 Task: Check the percentage active listings of granite counters in the last 5 years.
Action: Mouse moved to (1108, 245)
Screenshot: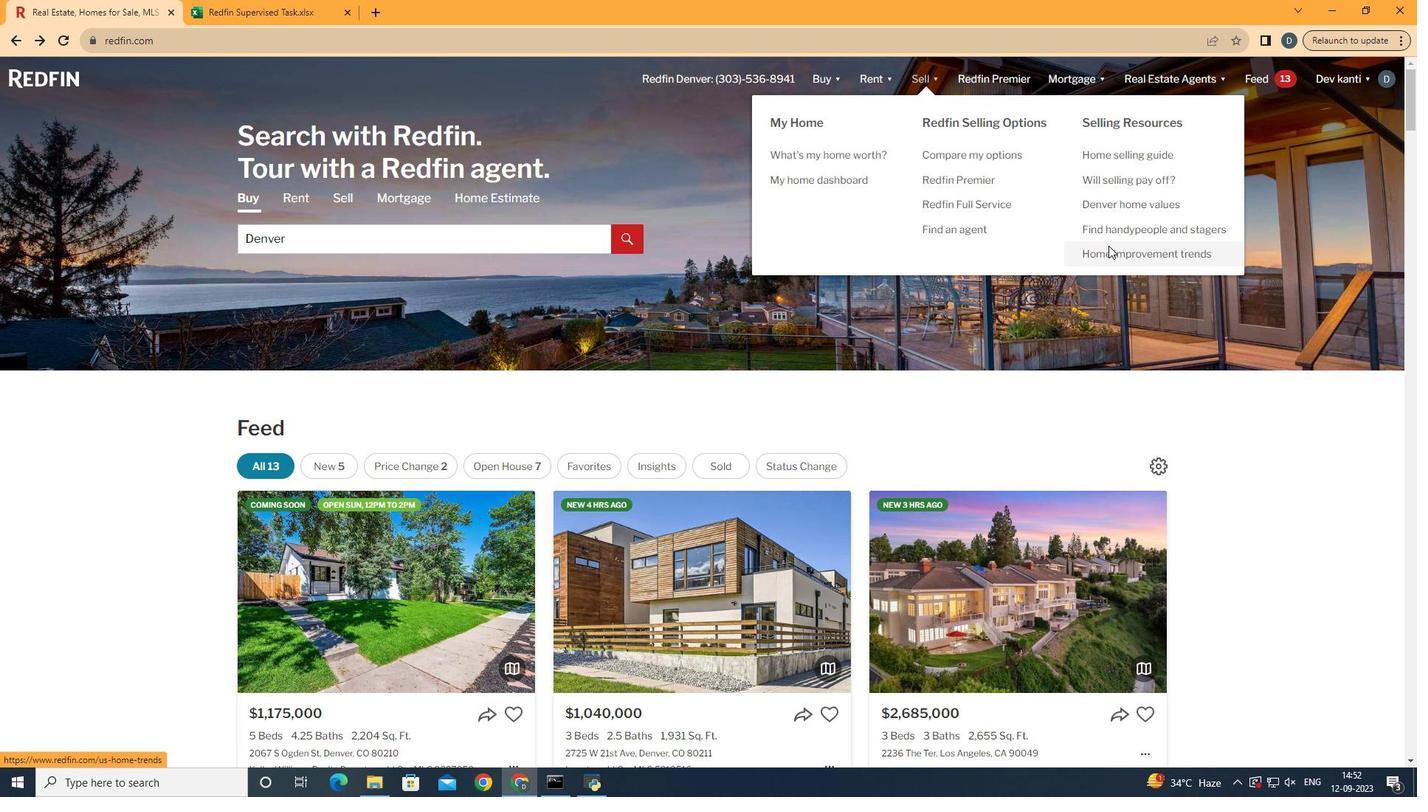 
Action: Mouse pressed left at (1108, 245)
Screenshot: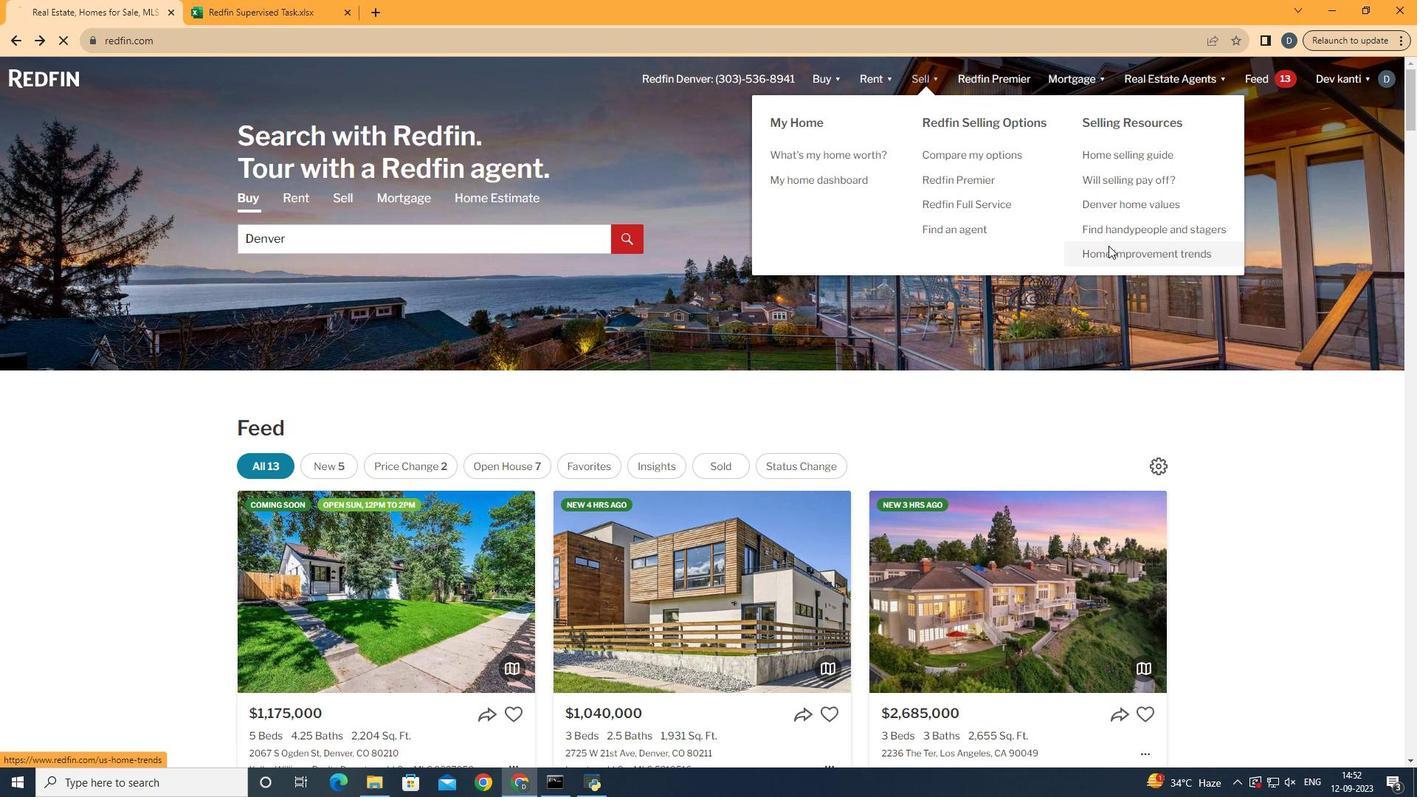 
Action: Mouse moved to (377, 285)
Screenshot: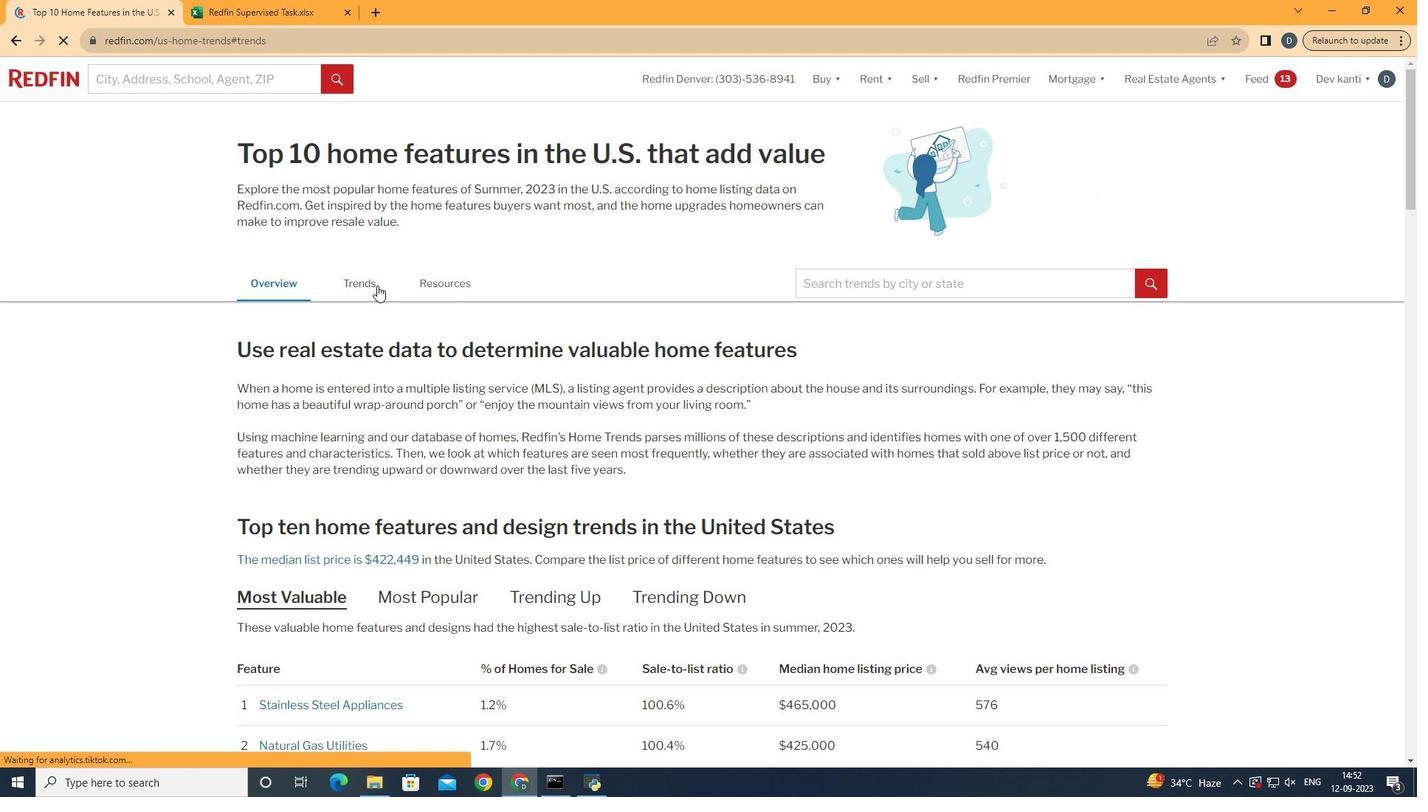 
Action: Mouse pressed left at (377, 285)
Screenshot: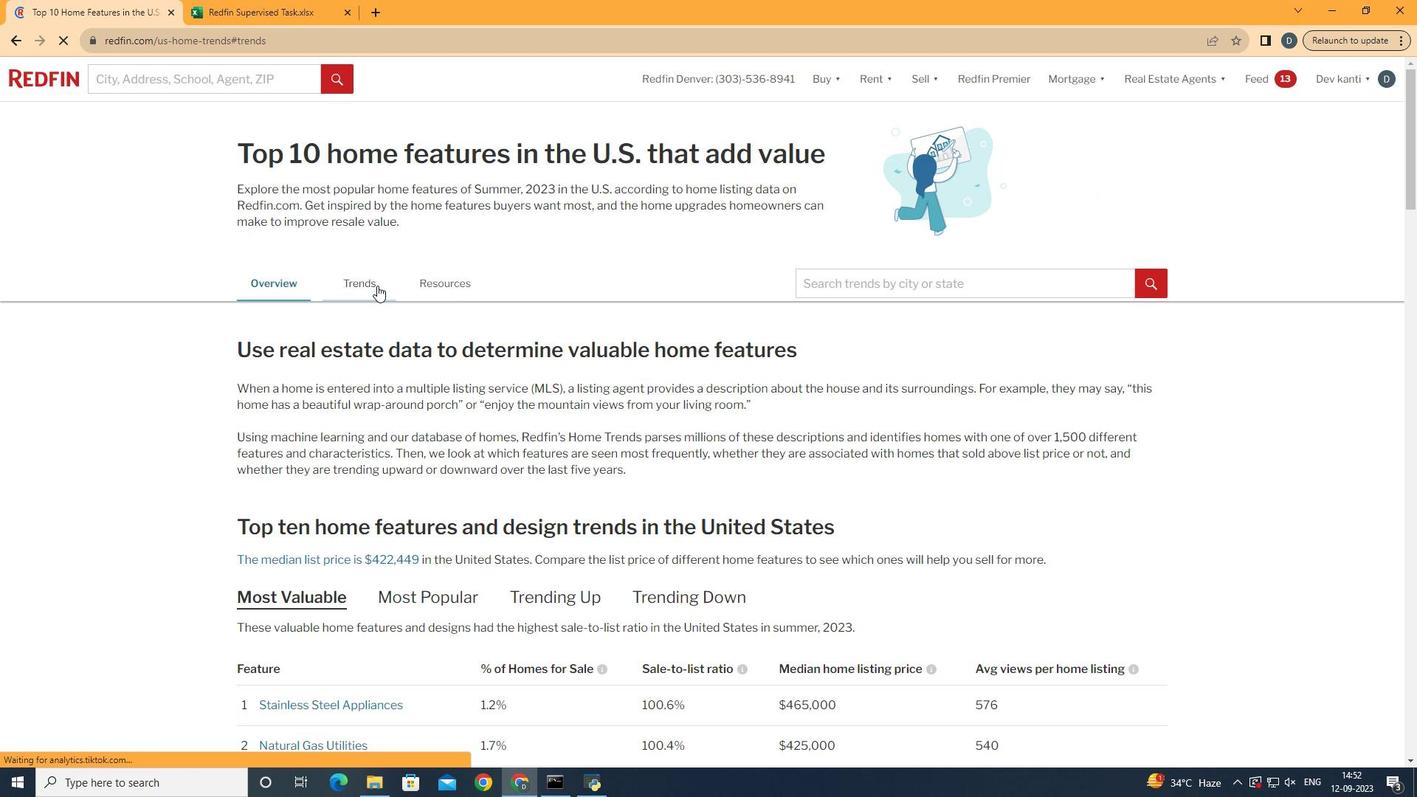 
Action: Mouse moved to (549, 528)
Screenshot: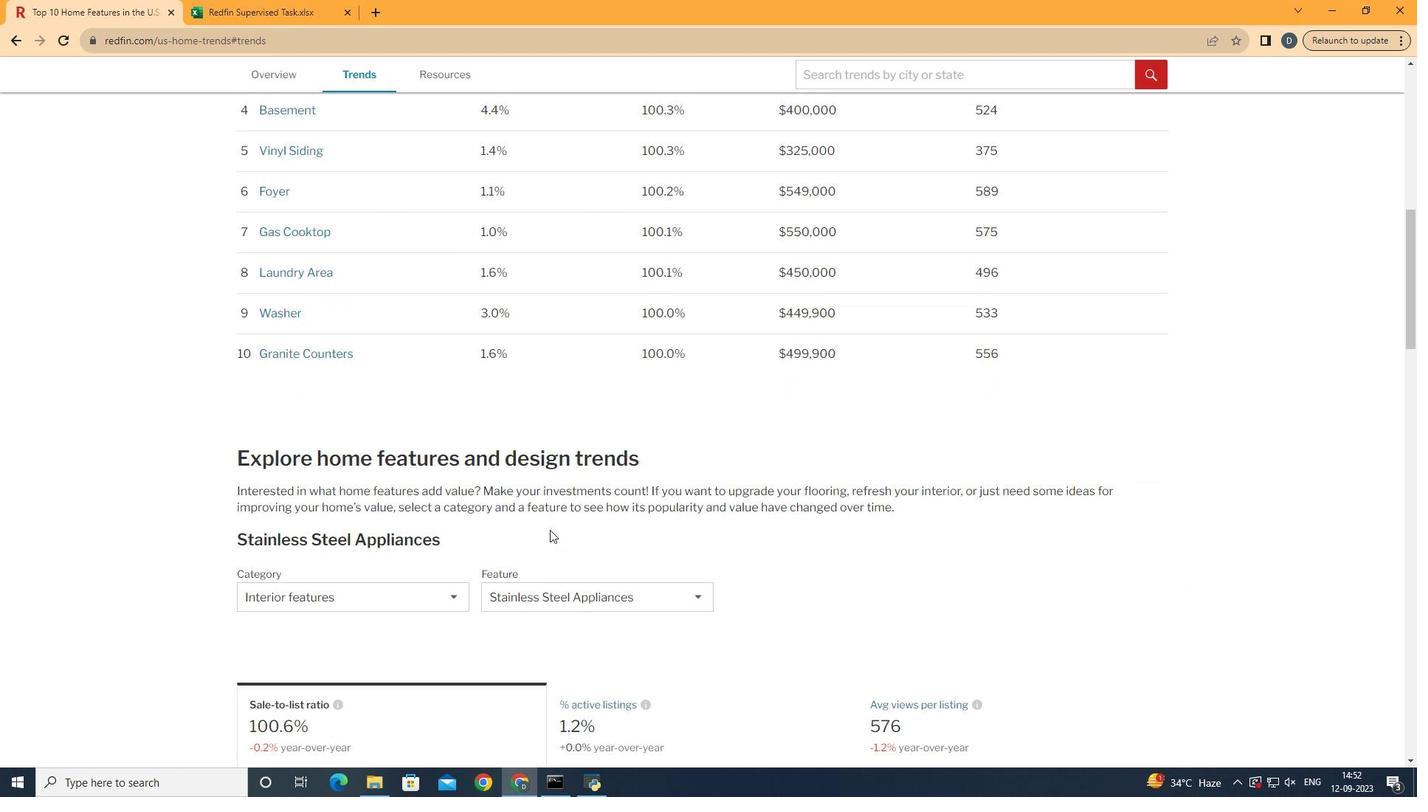 
Action: Mouse scrolled (549, 527) with delta (0, 0)
Screenshot: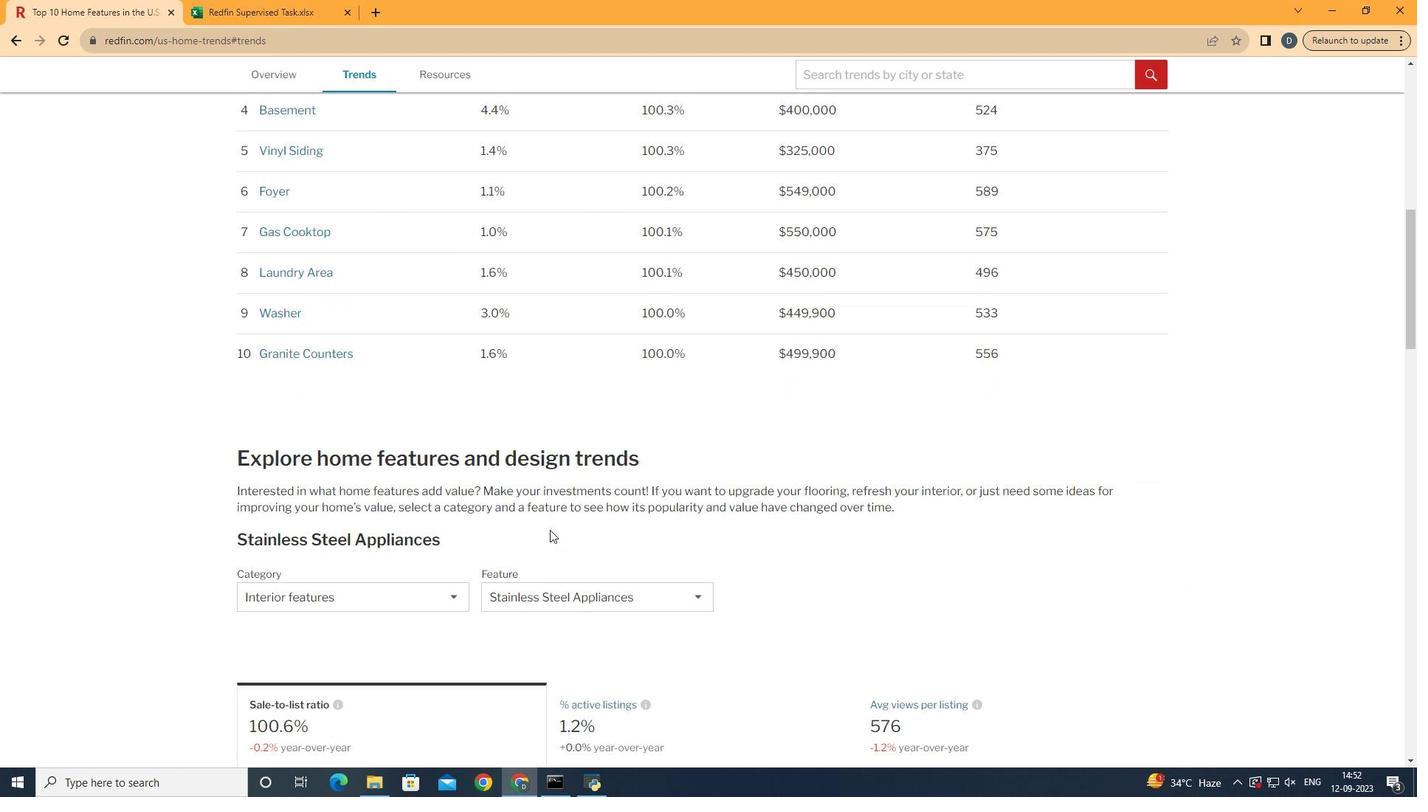 
Action: Mouse scrolled (549, 527) with delta (0, 0)
Screenshot: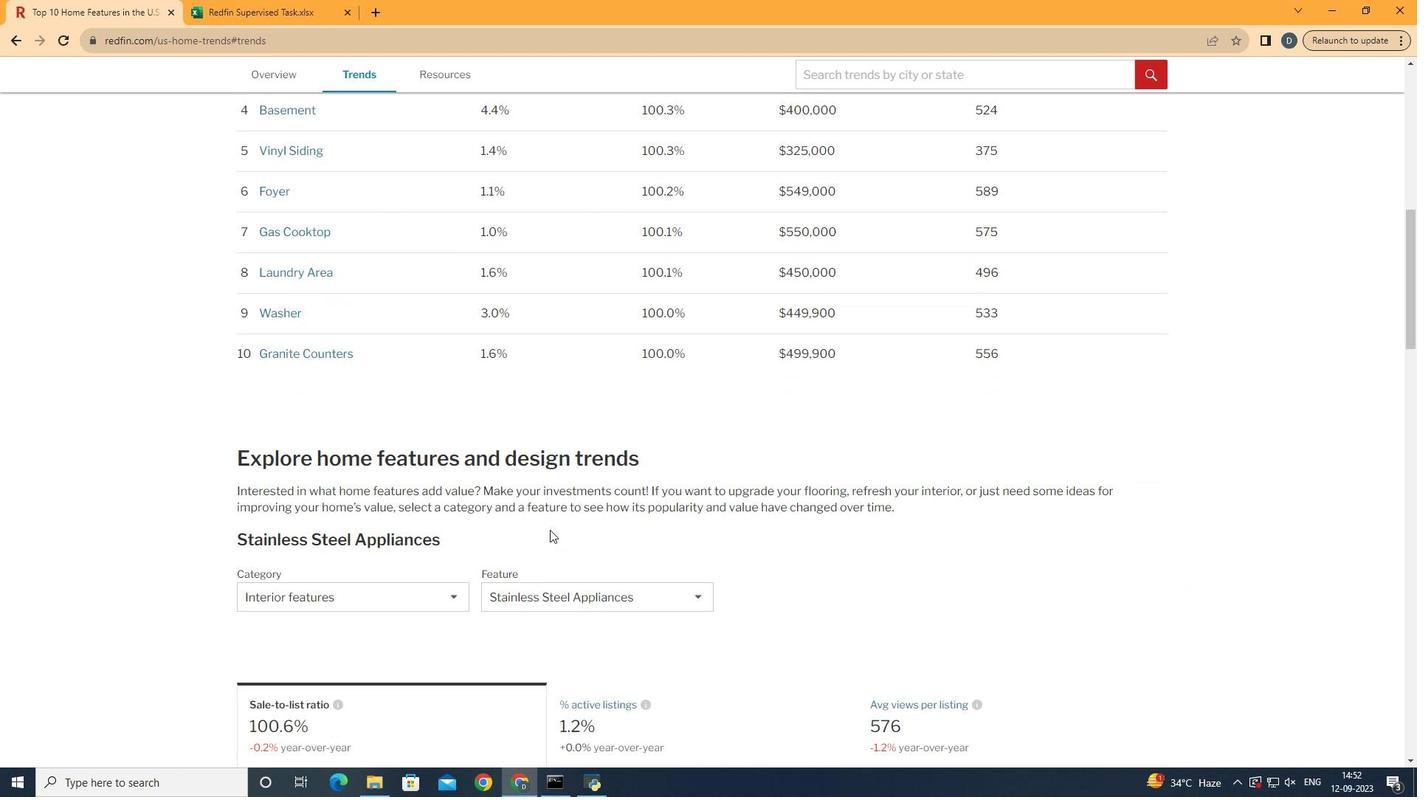 
Action: Mouse moved to (549, 528)
Screenshot: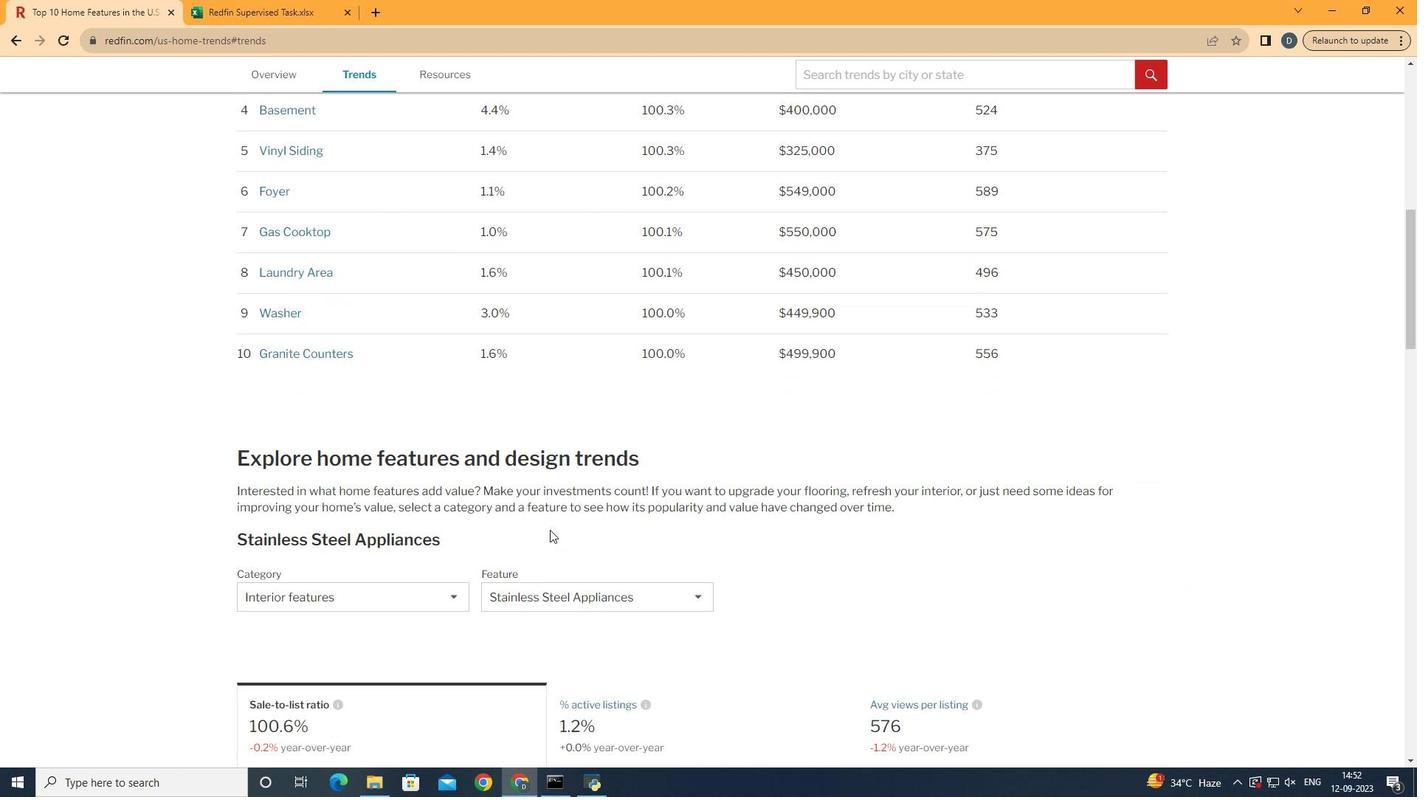 
Action: Mouse scrolled (549, 527) with delta (0, 0)
Screenshot: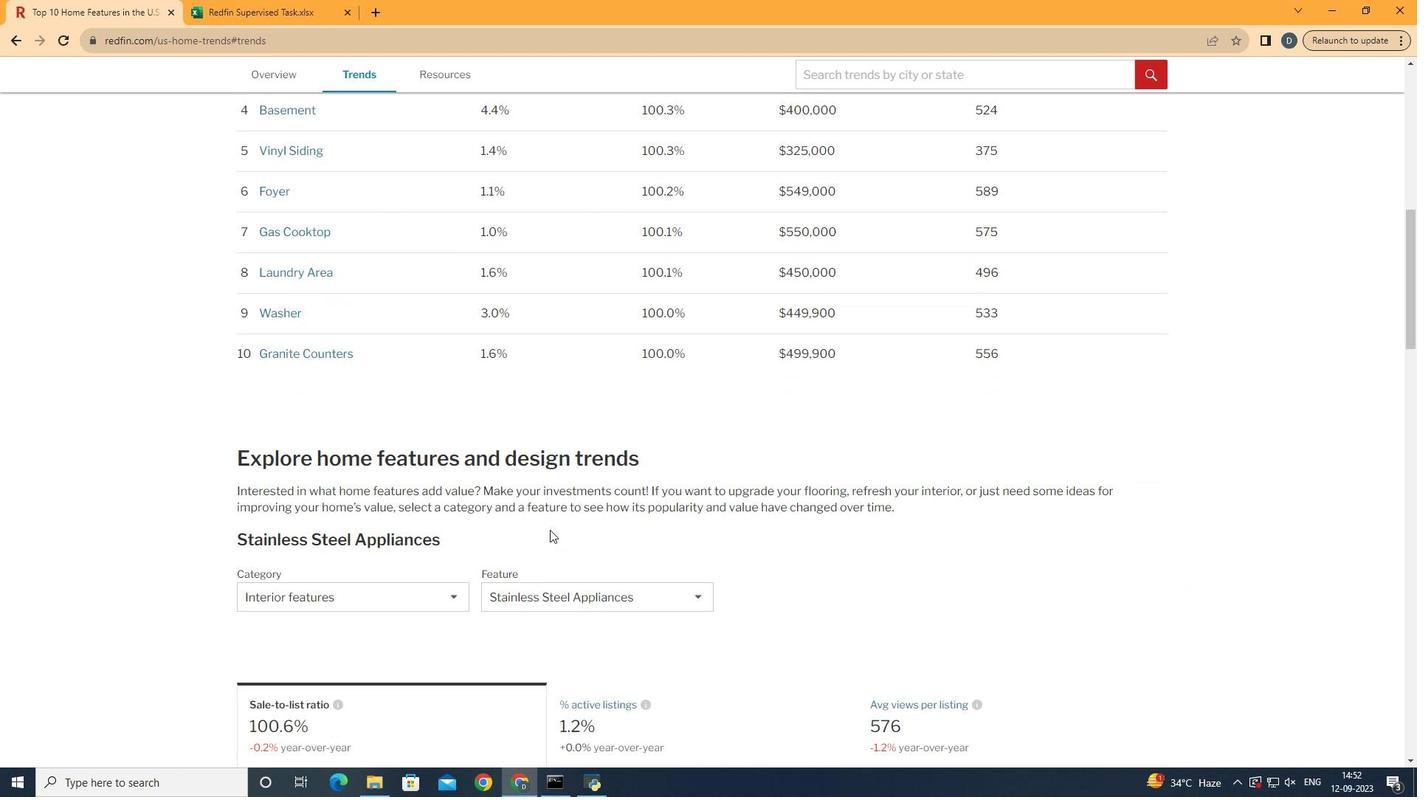 
Action: Mouse scrolled (549, 527) with delta (0, 0)
Screenshot: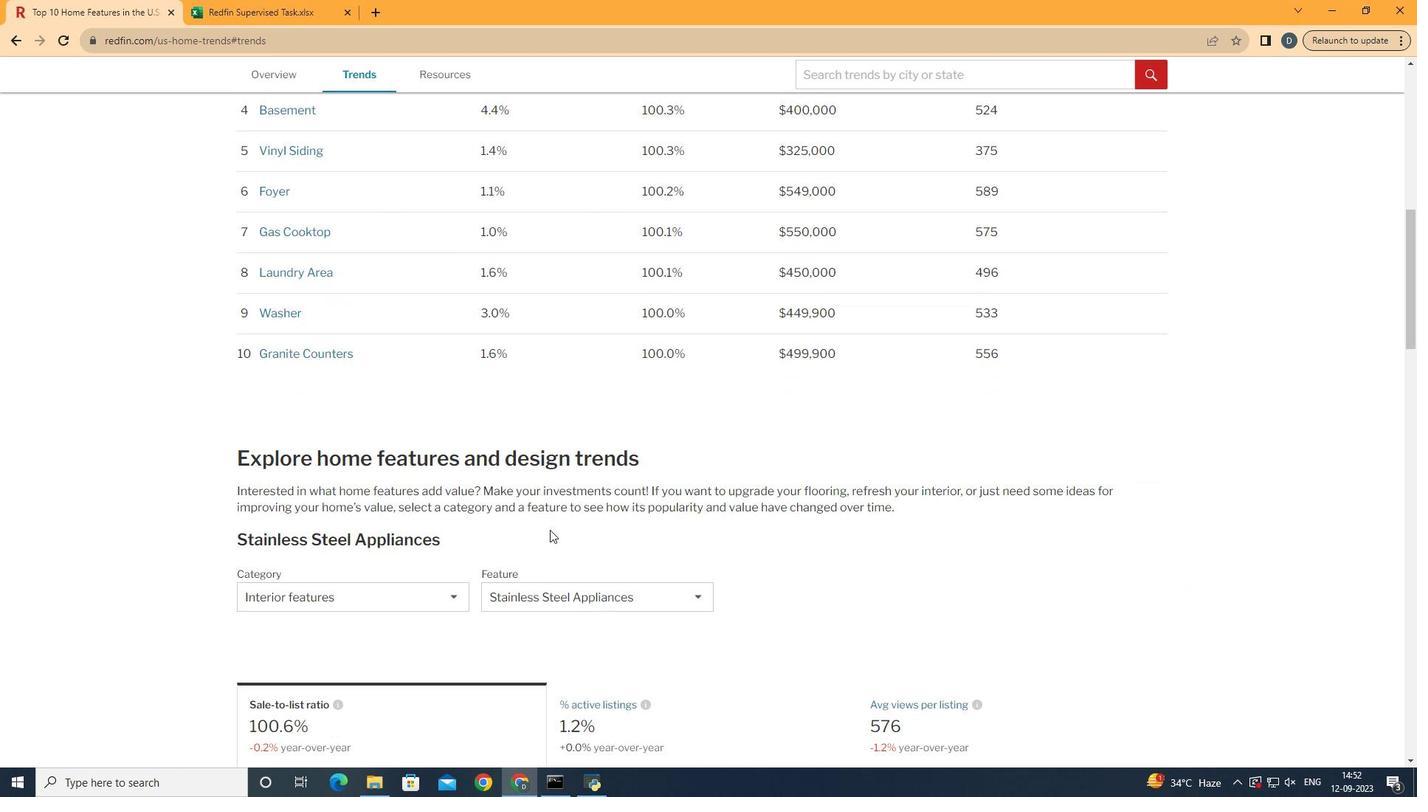
Action: Mouse moved to (550, 530)
Screenshot: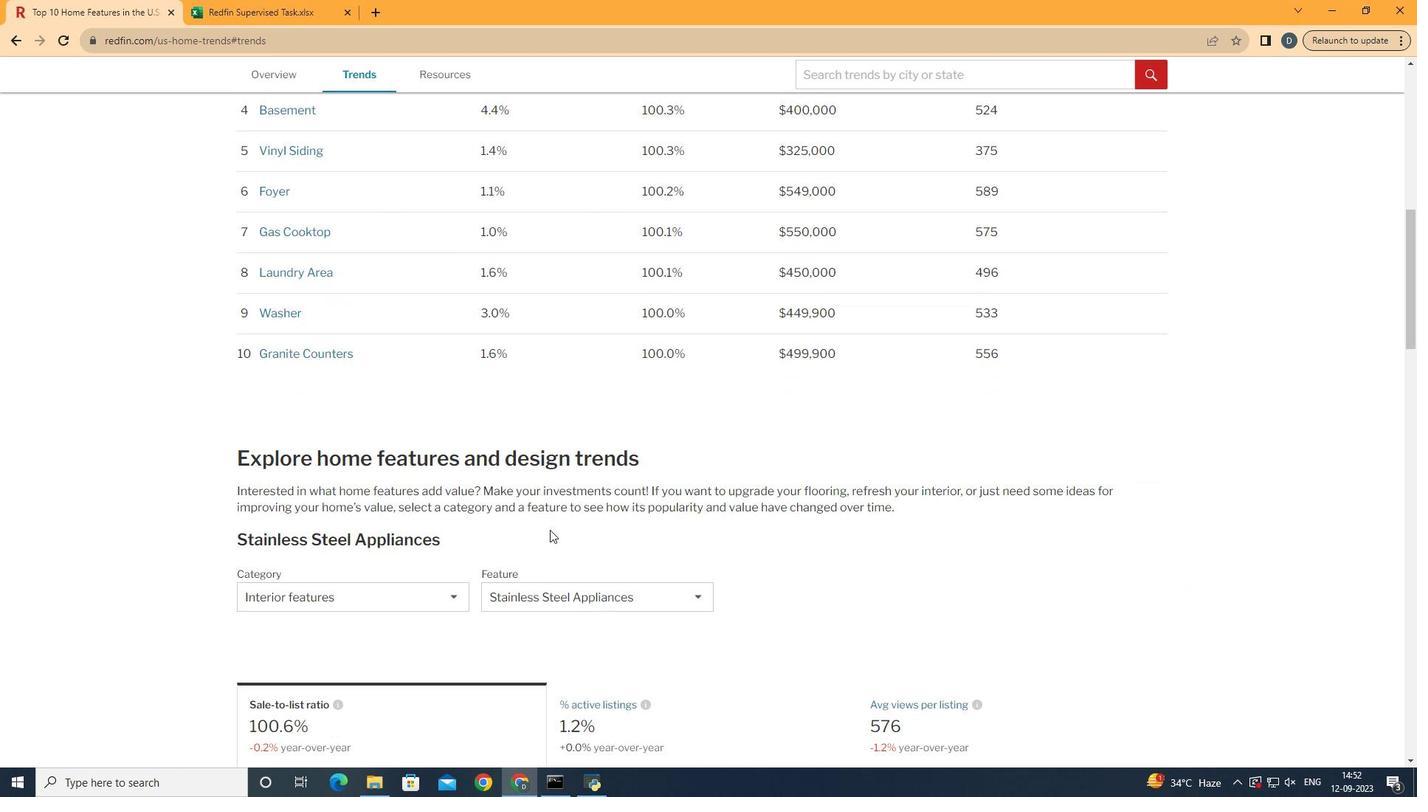
Action: Mouse scrolled (550, 529) with delta (0, 0)
Screenshot: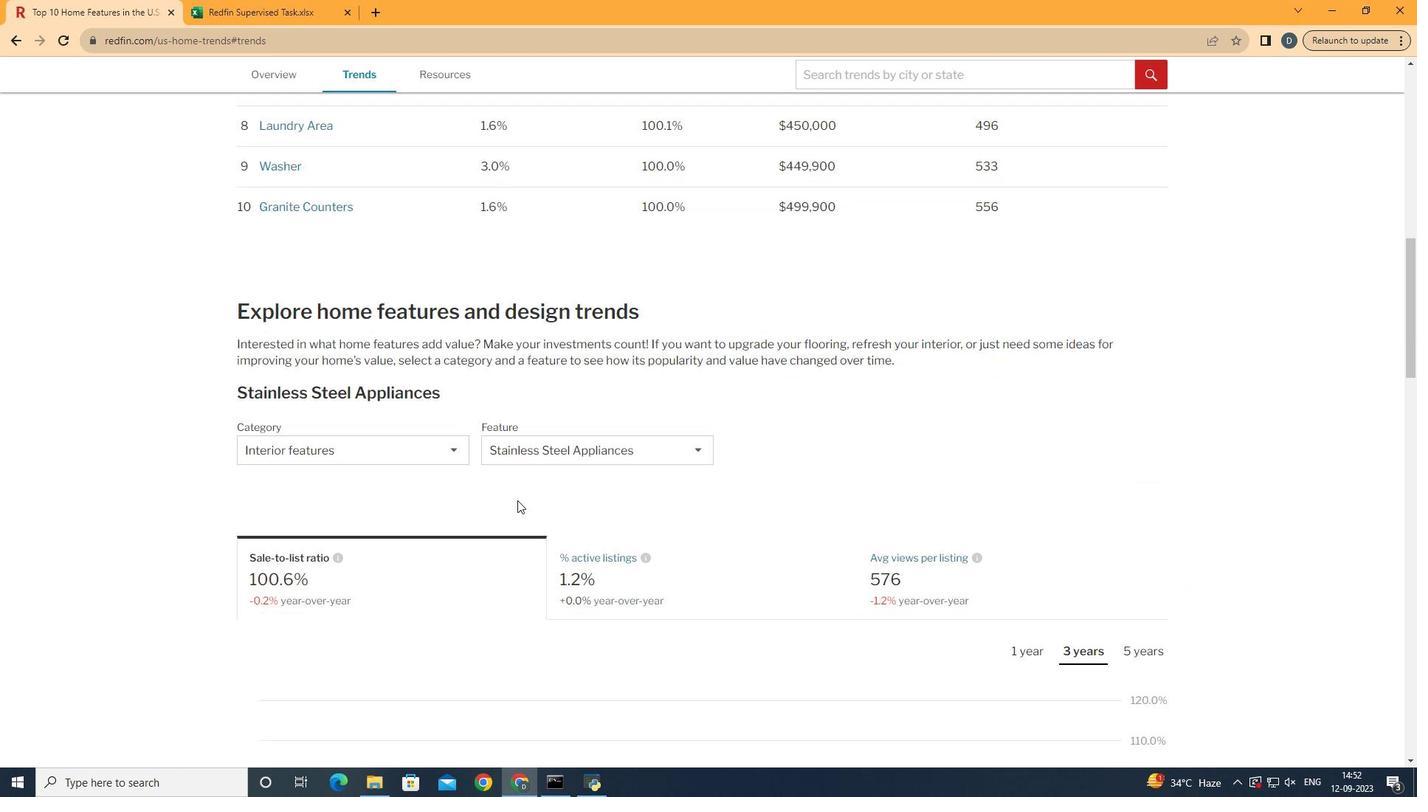 
Action: Mouse scrolled (550, 529) with delta (0, 0)
Screenshot: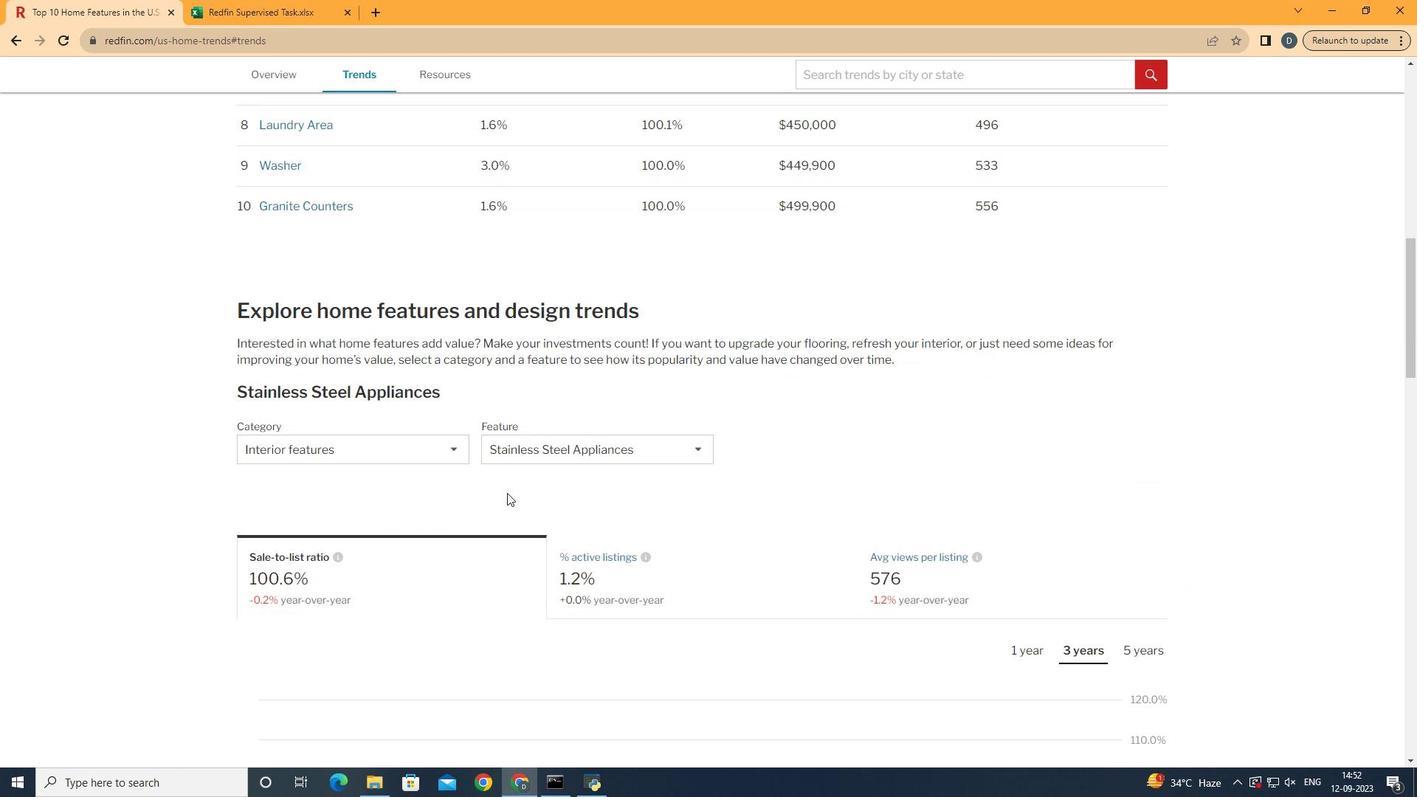 
Action: Mouse moved to (429, 450)
Screenshot: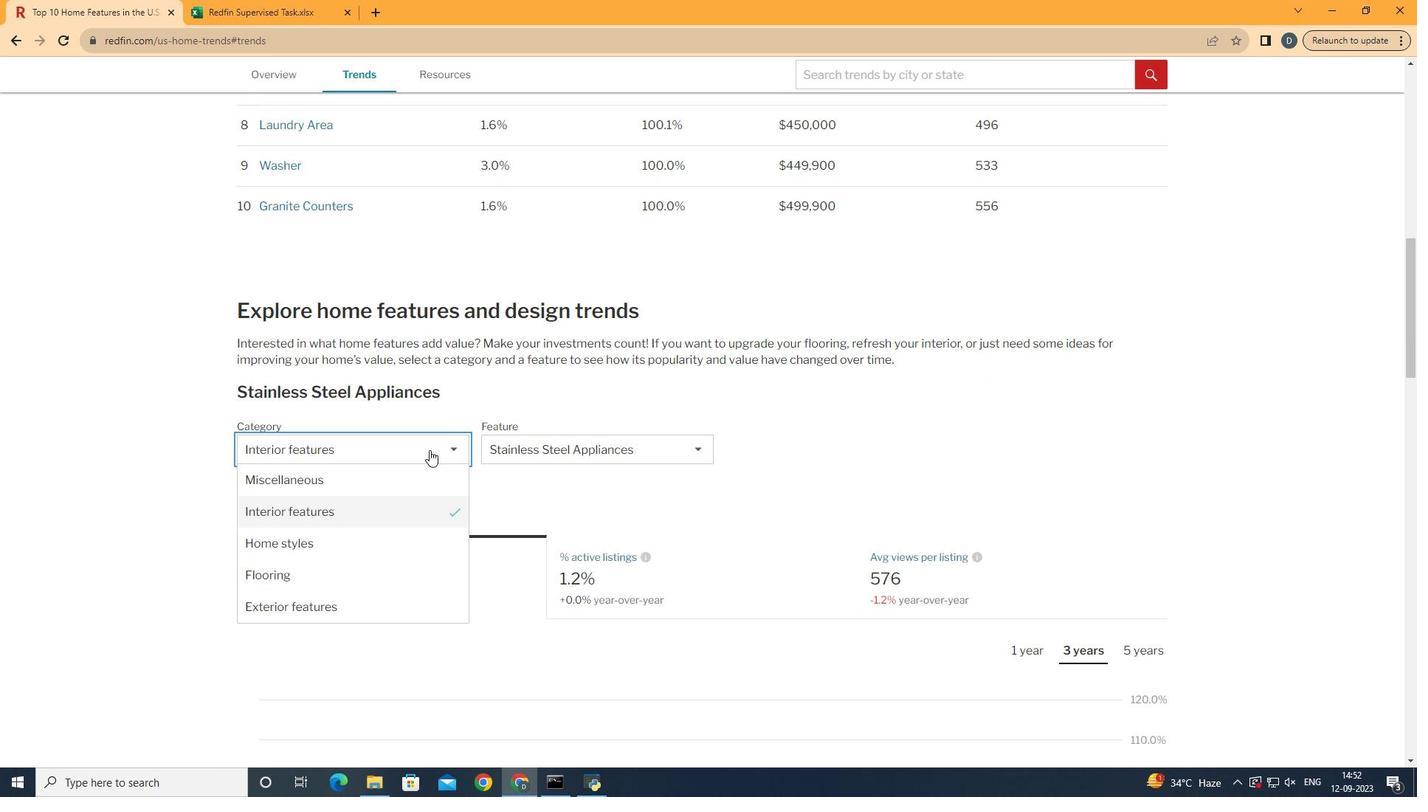 
Action: Mouse pressed left at (429, 450)
Screenshot: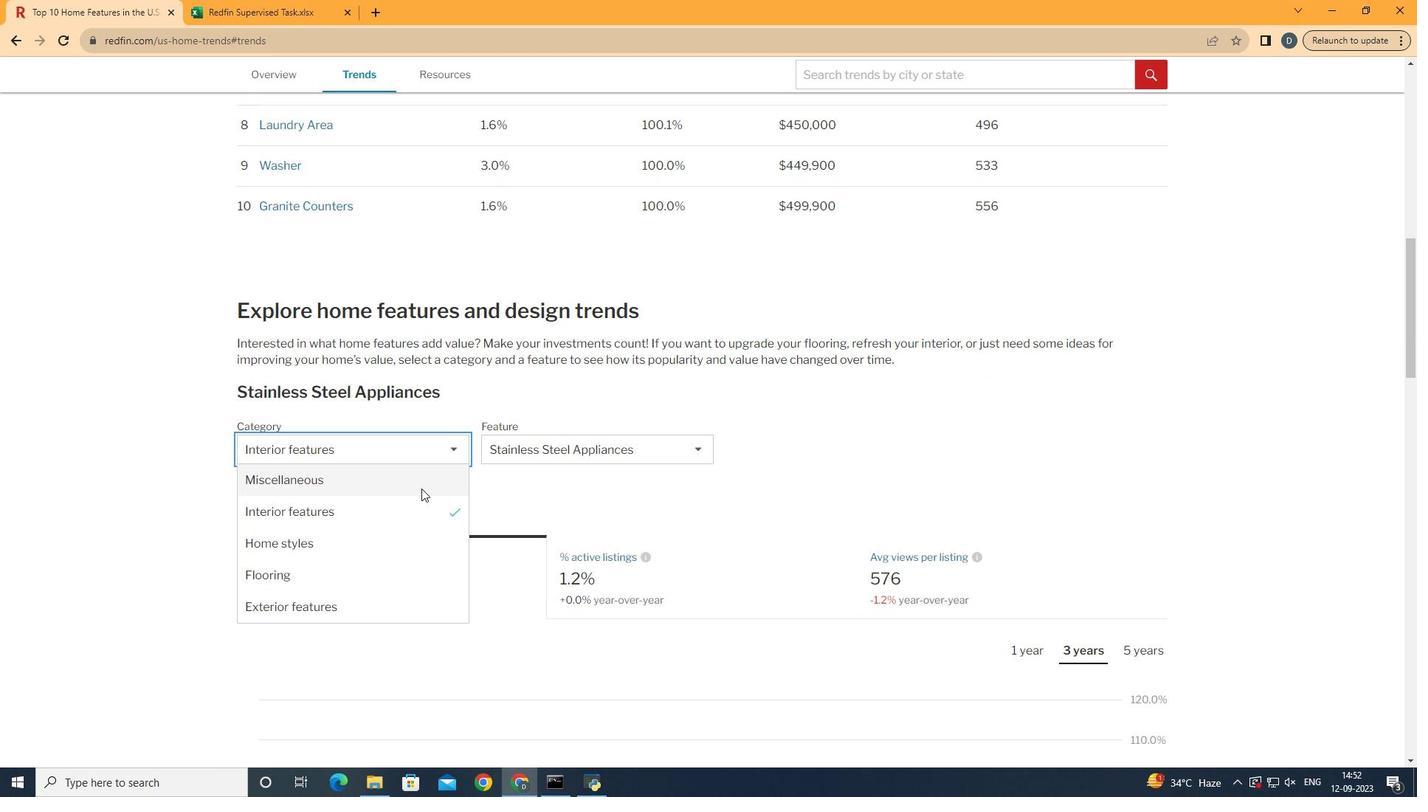 
Action: Mouse moved to (417, 508)
Screenshot: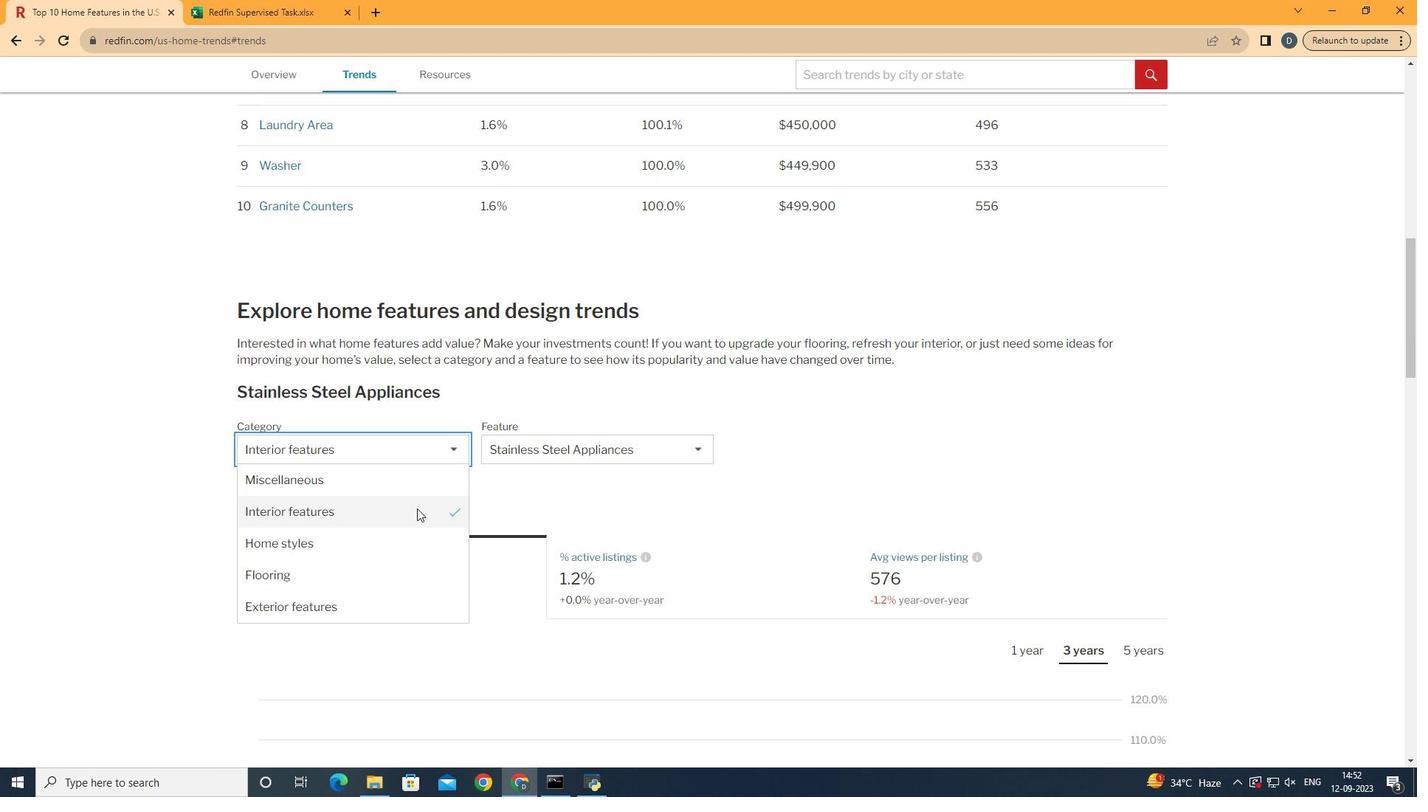 
Action: Mouse pressed left at (417, 508)
Screenshot: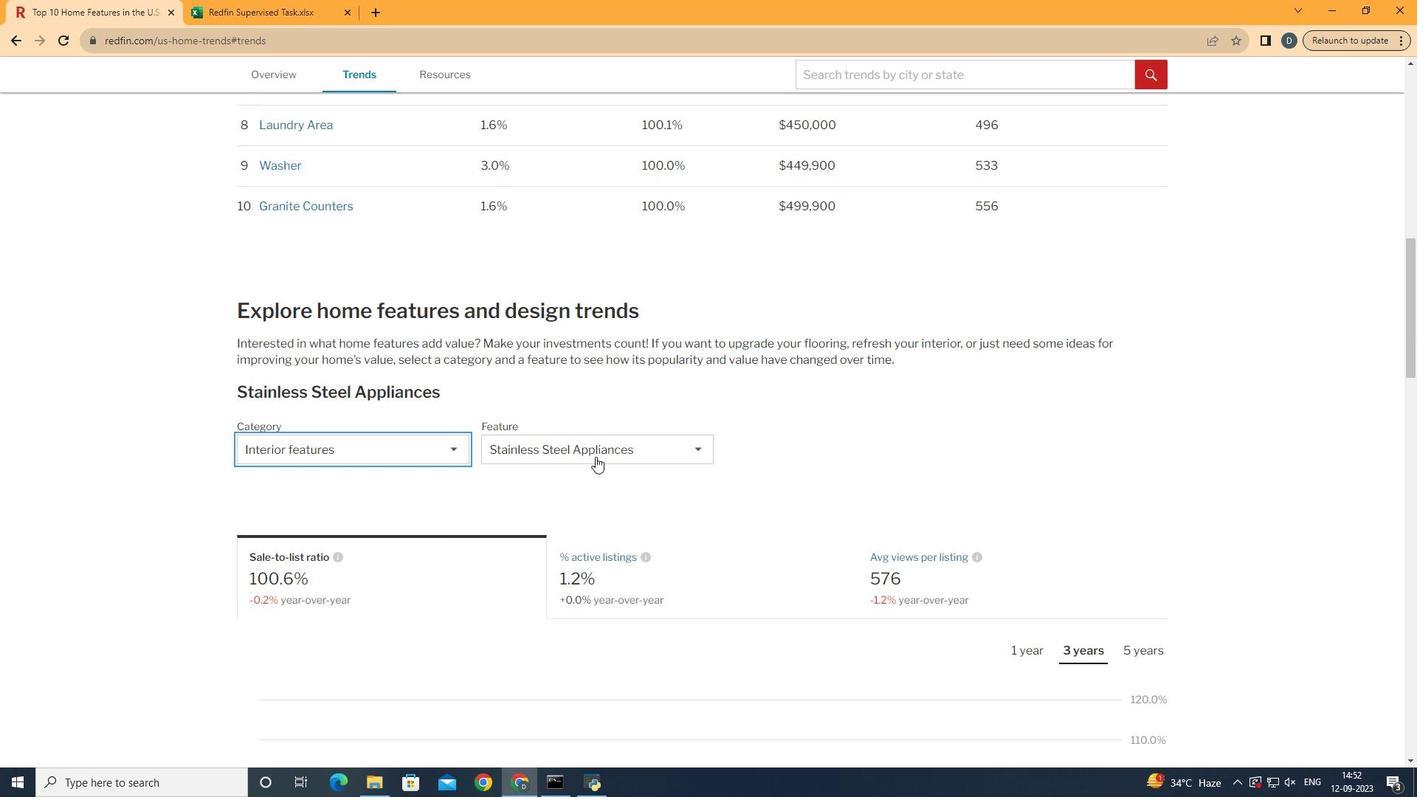 
Action: Mouse moved to (598, 454)
Screenshot: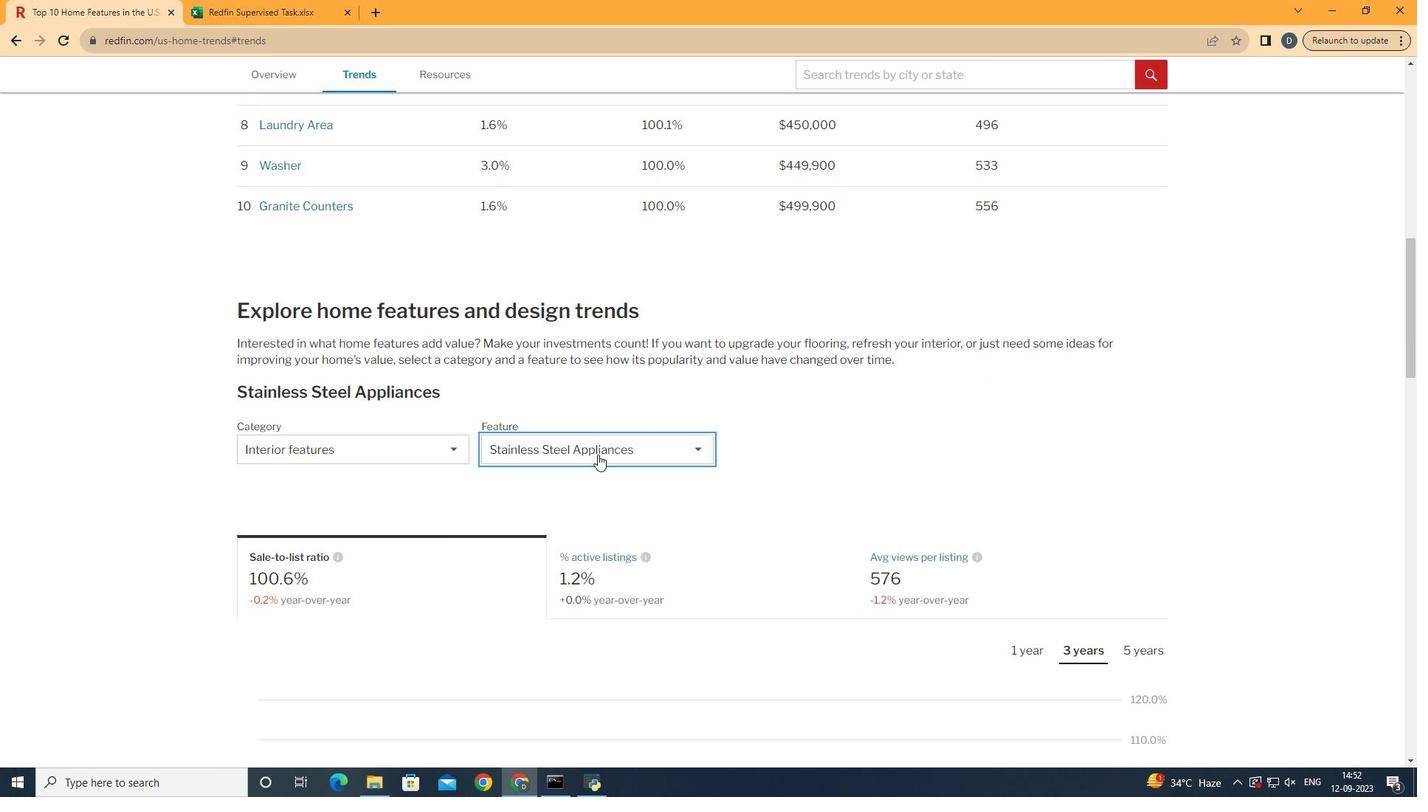 
Action: Mouse pressed left at (598, 454)
Screenshot: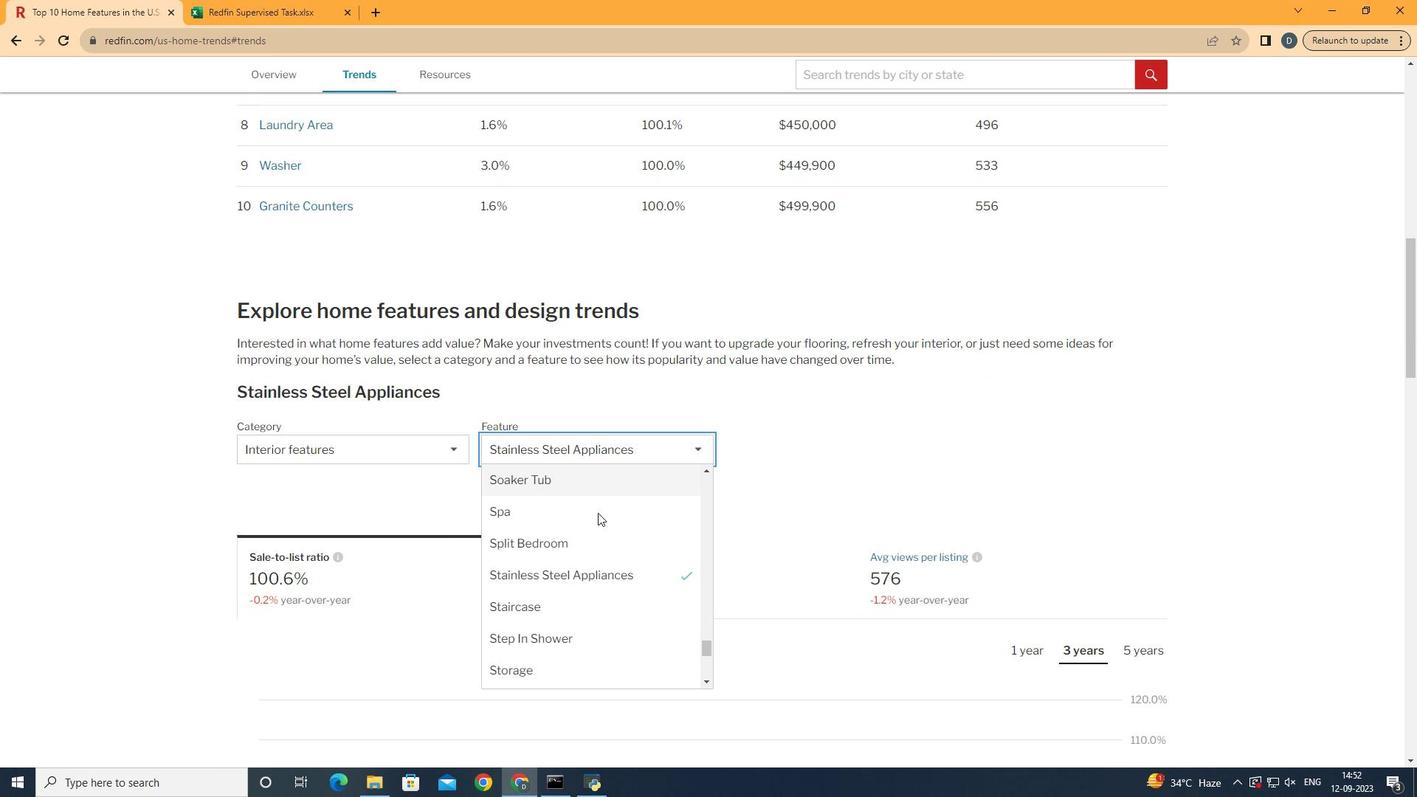 
Action: Mouse moved to (600, 519)
Screenshot: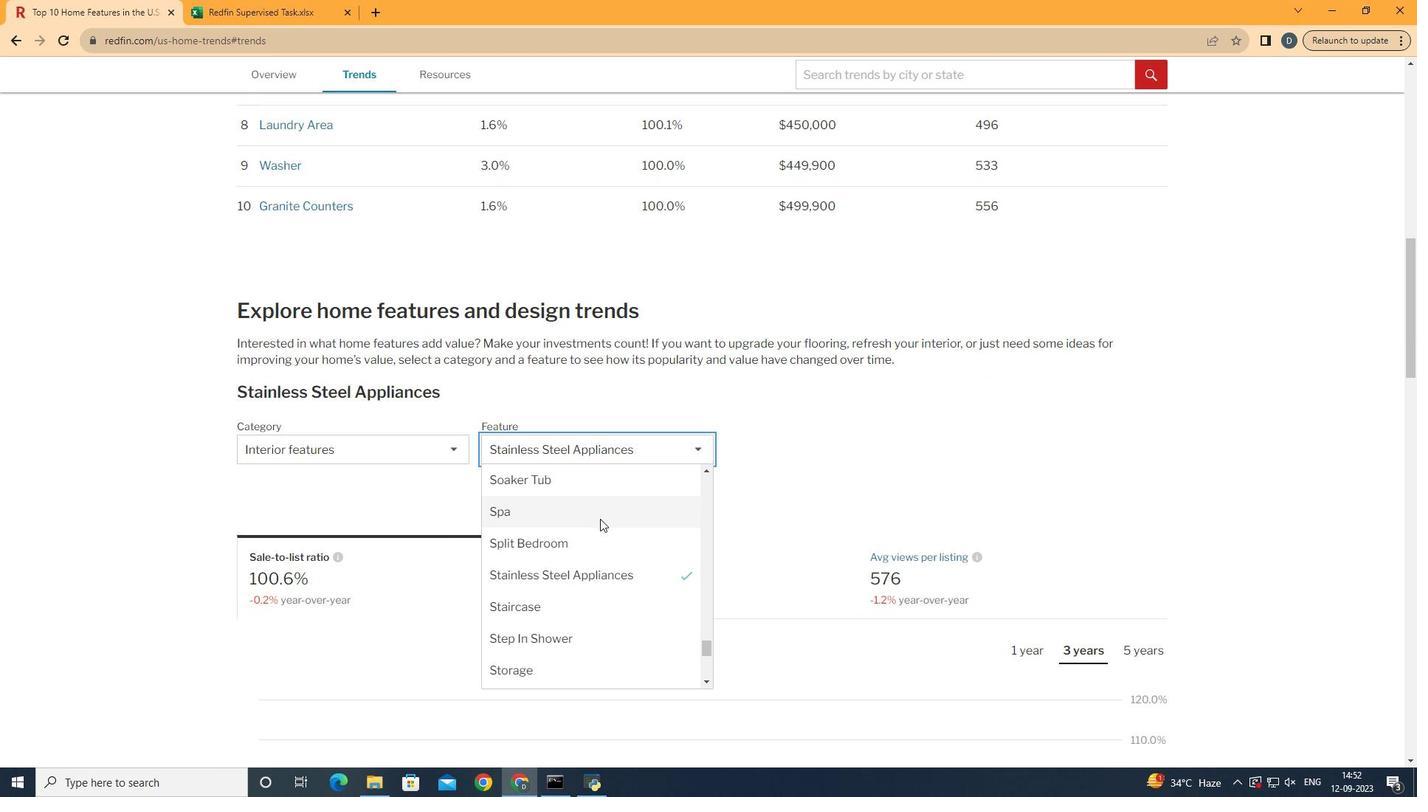 
Action: Mouse scrolled (600, 519) with delta (0, 0)
Screenshot: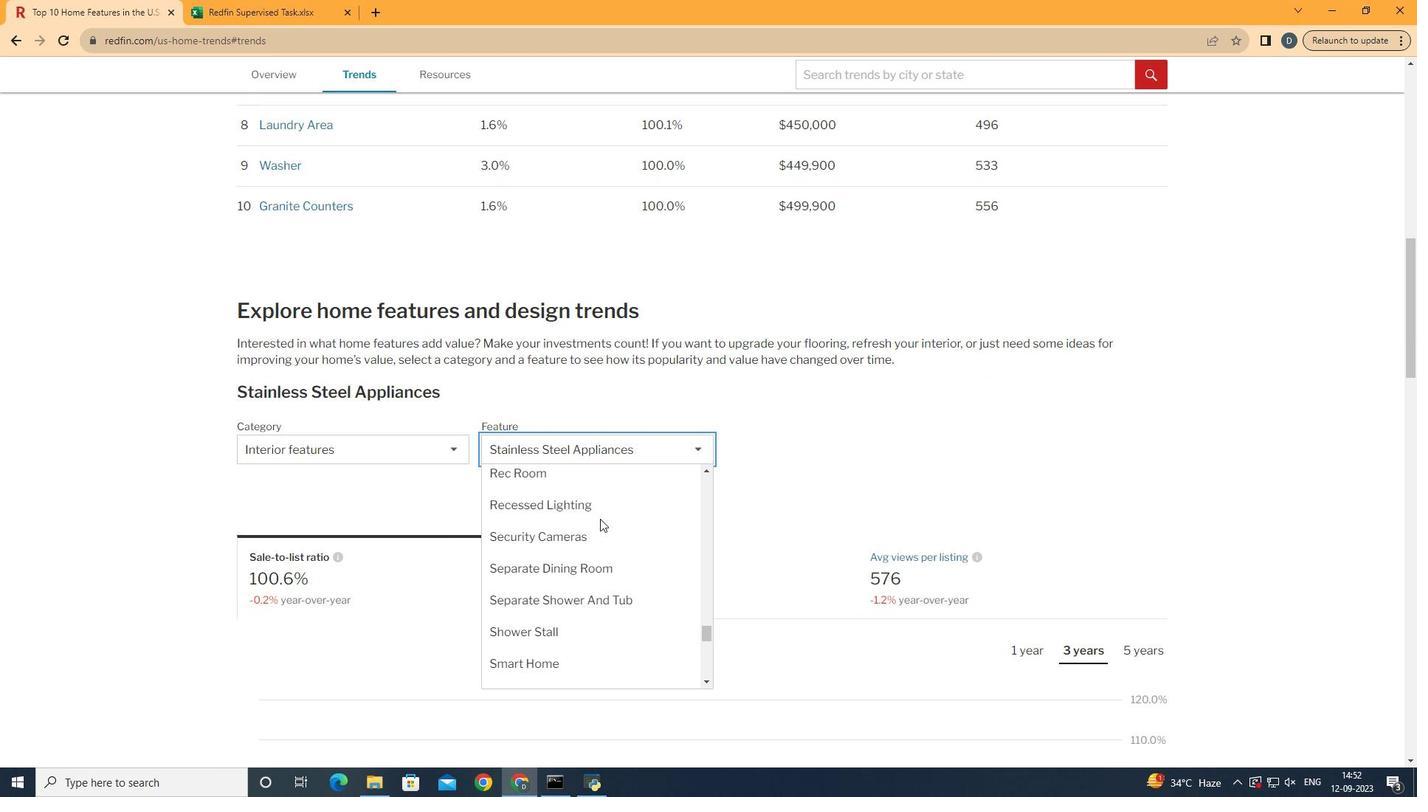 
Action: Mouse scrolled (600, 519) with delta (0, 0)
Screenshot: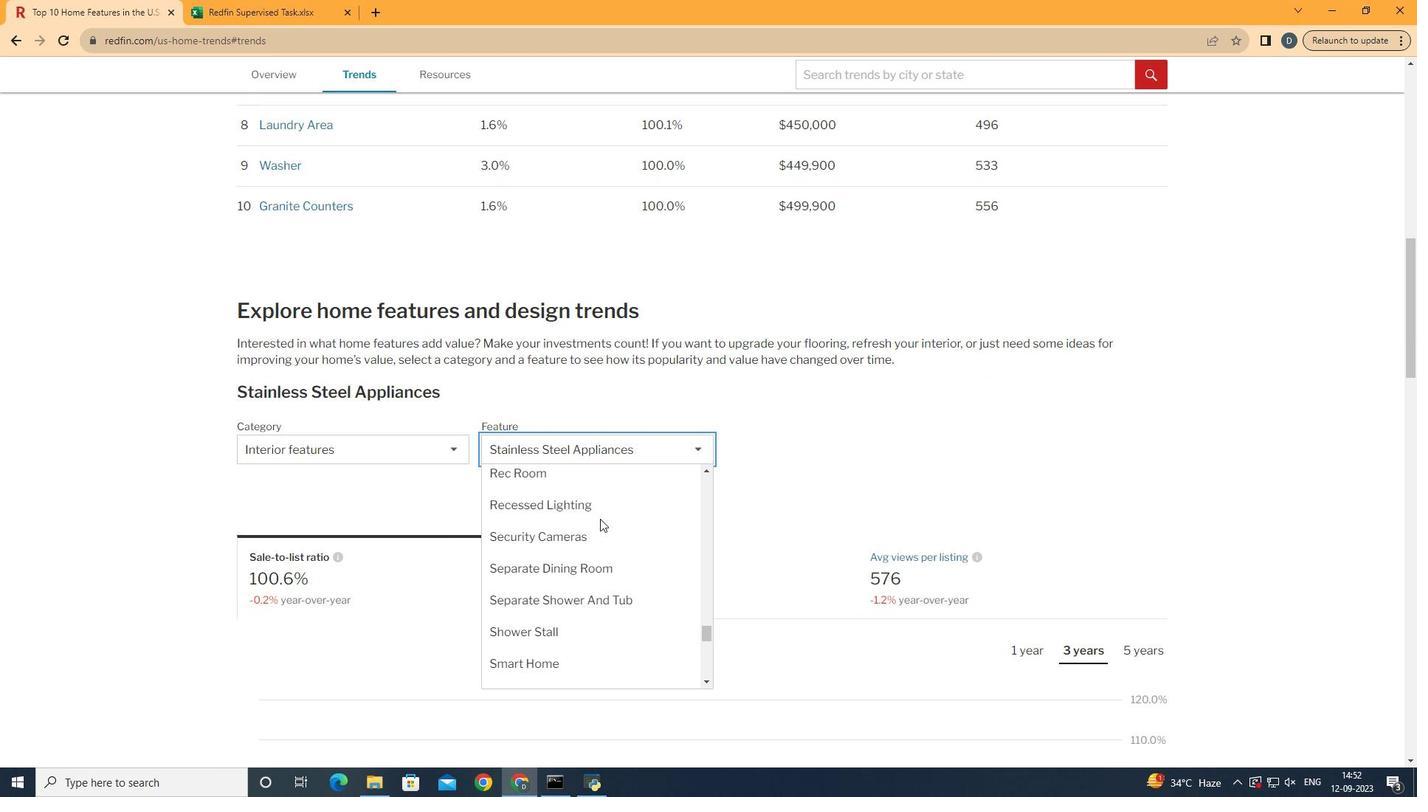 
Action: Mouse scrolled (600, 519) with delta (0, 0)
Screenshot: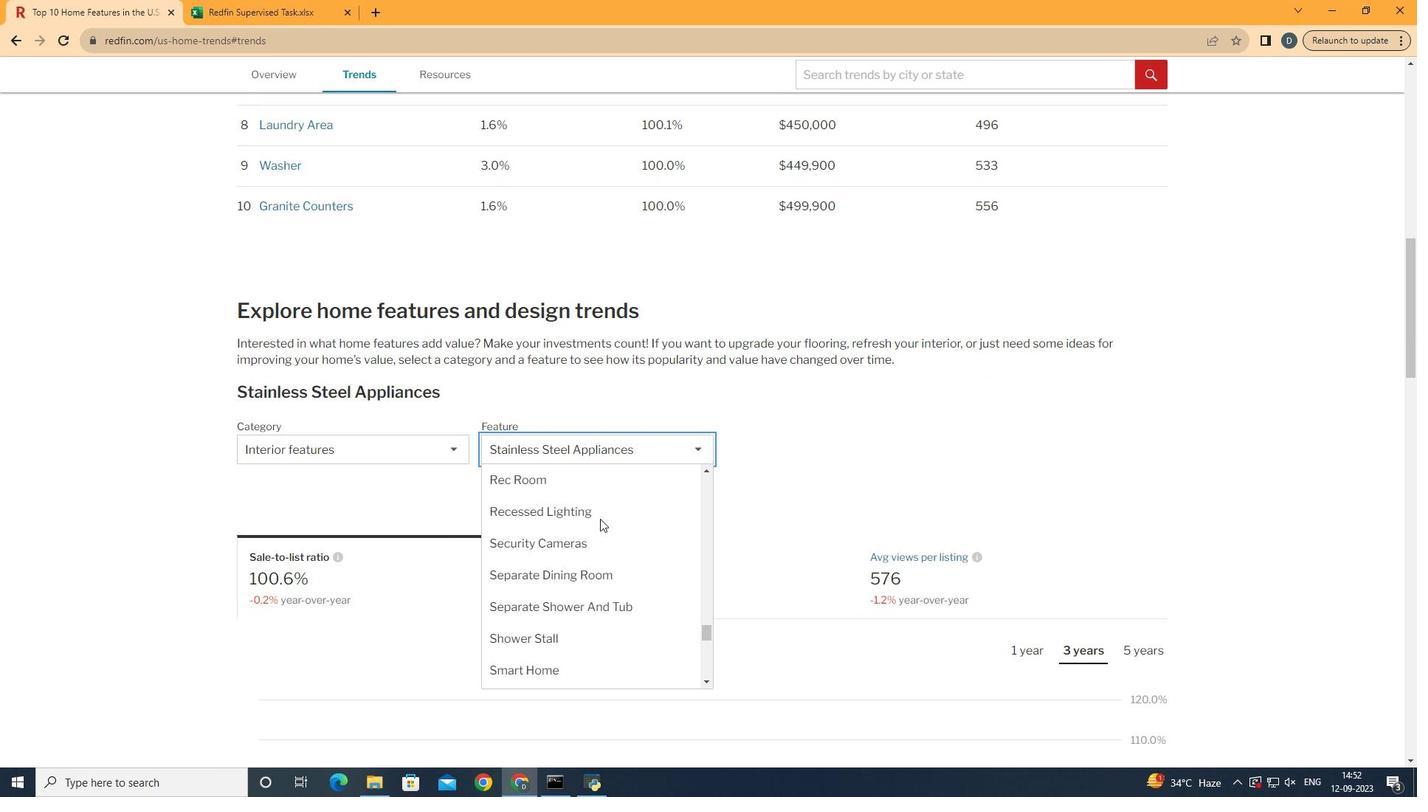 
Action: Mouse scrolled (600, 519) with delta (0, 0)
Screenshot: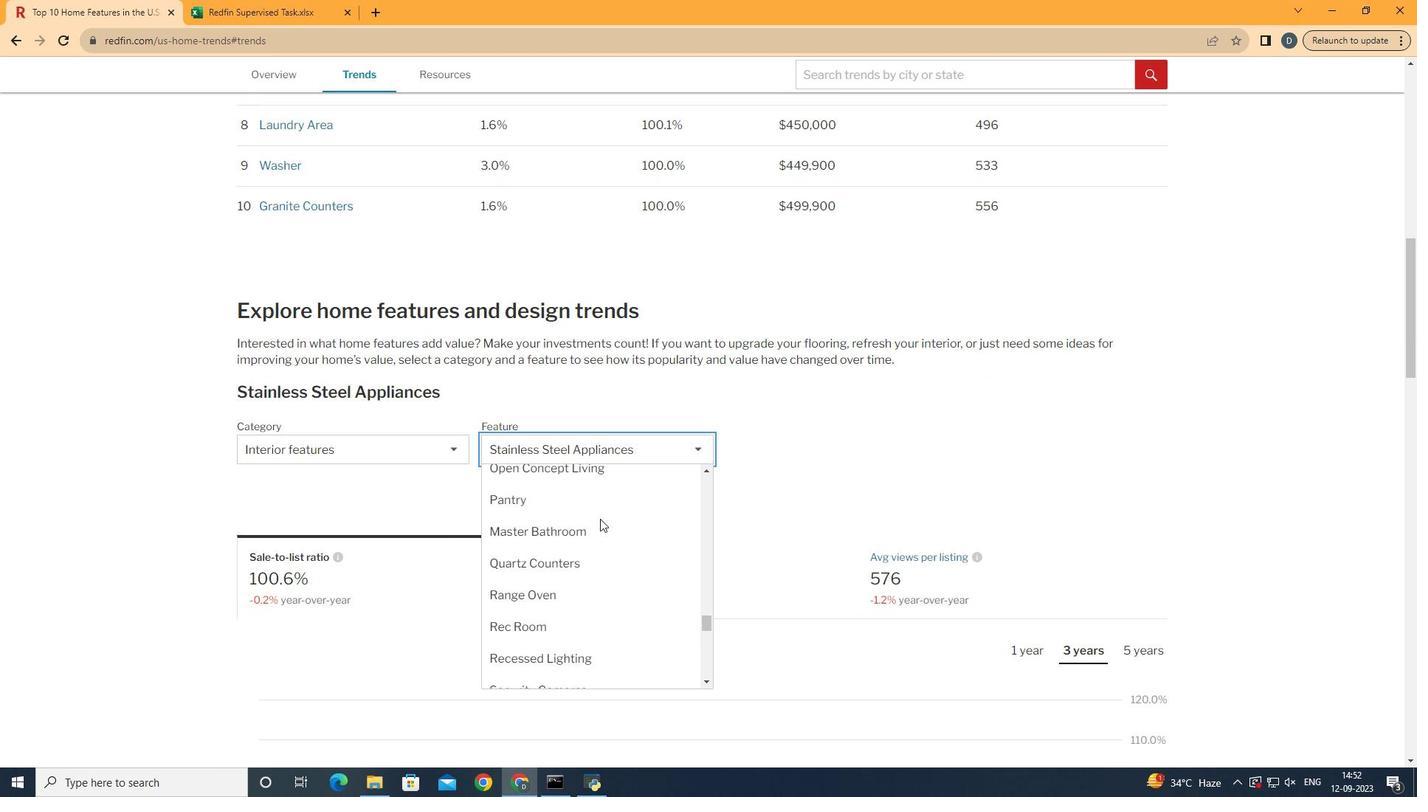 
Action: Mouse scrolled (600, 519) with delta (0, 0)
Screenshot: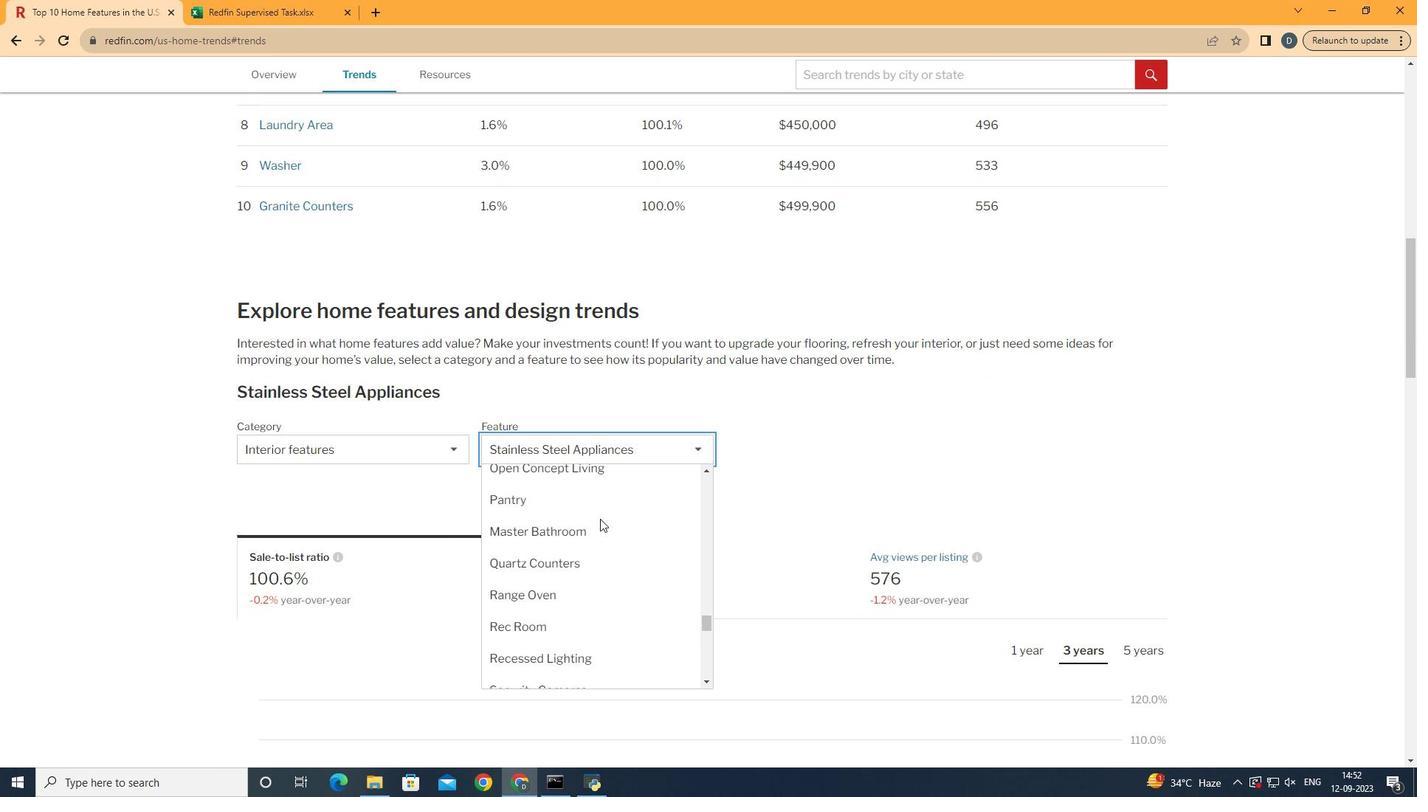 
Action: Mouse scrolled (600, 519) with delta (0, 0)
Screenshot: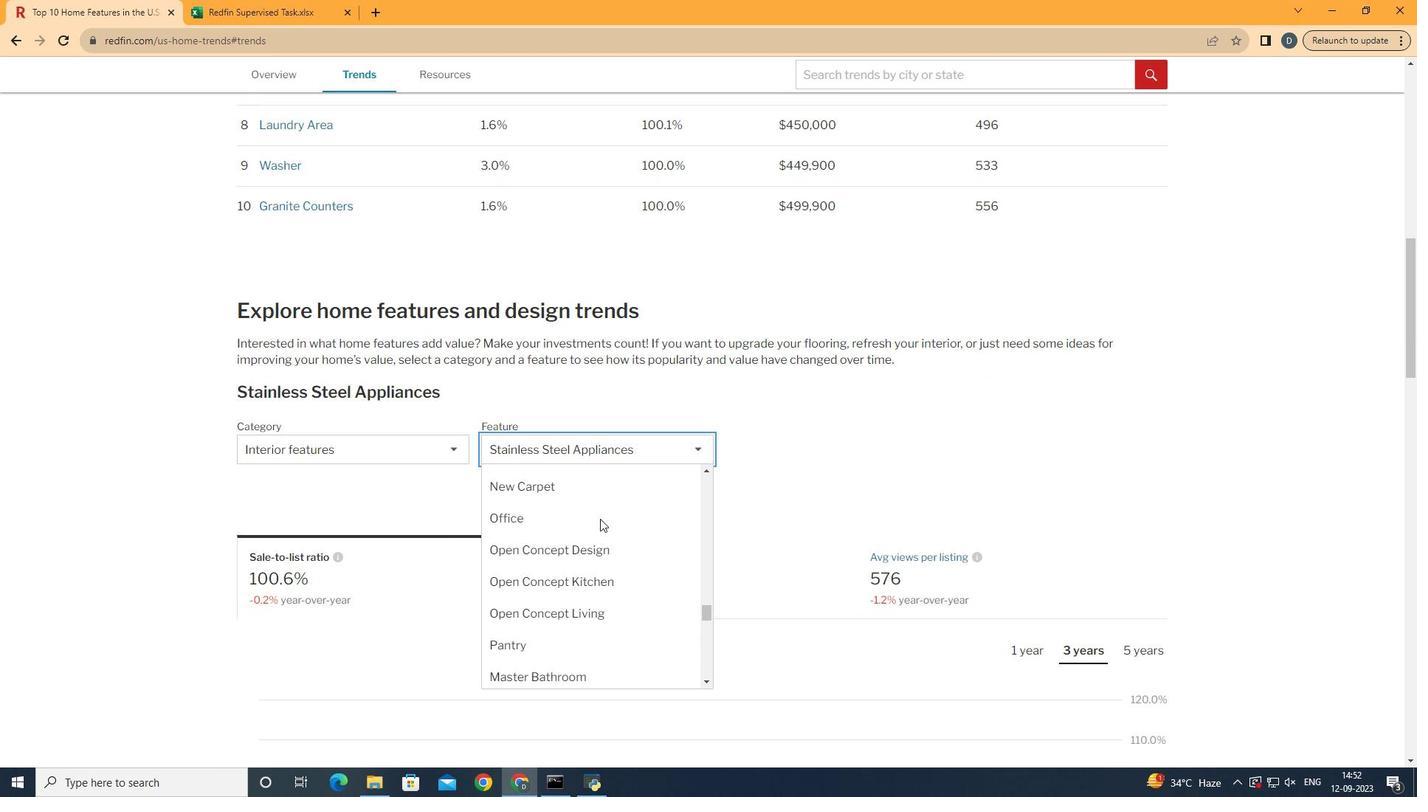 
Action: Mouse scrolled (600, 519) with delta (0, 0)
Screenshot: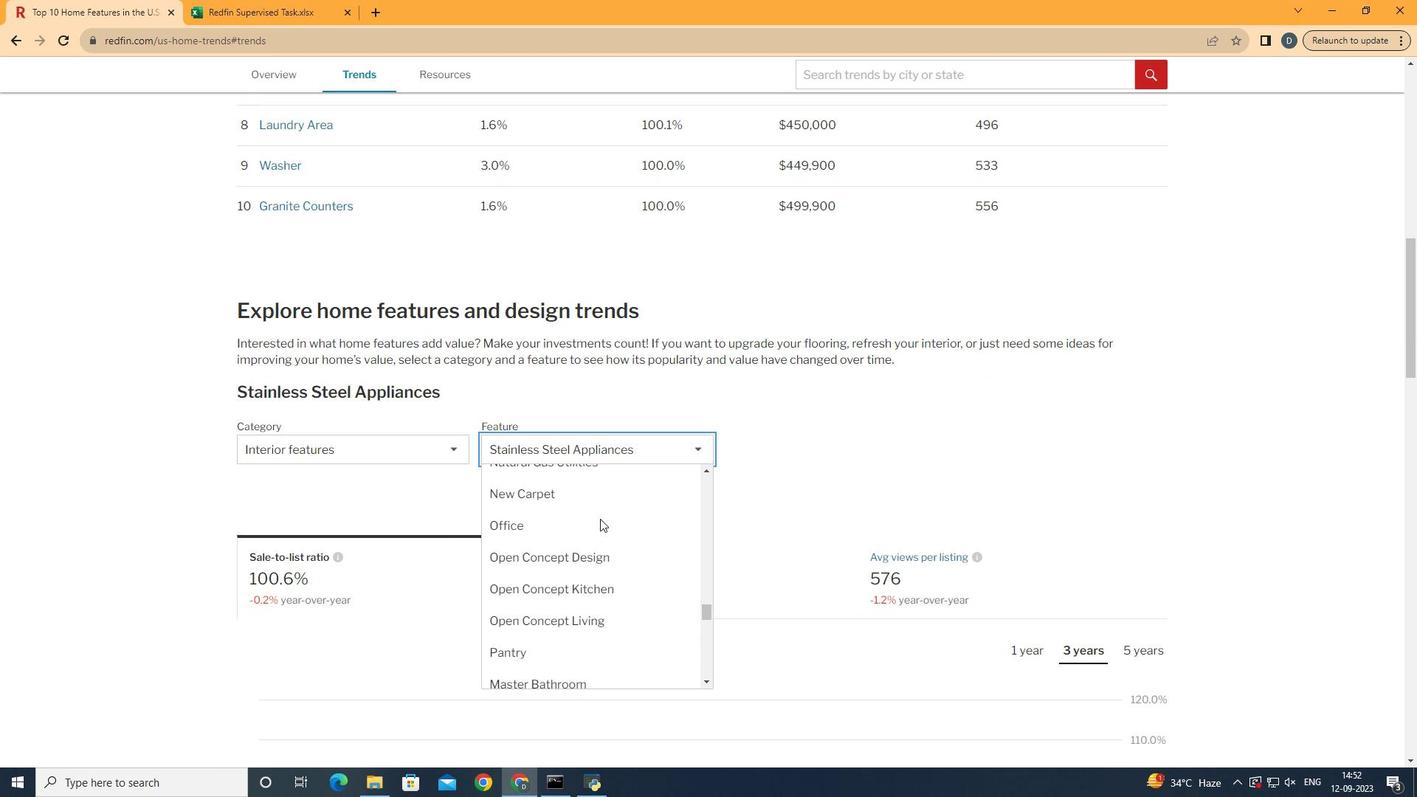
Action: Mouse scrolled (600, 519) with delta (0, 0)
Screenshot: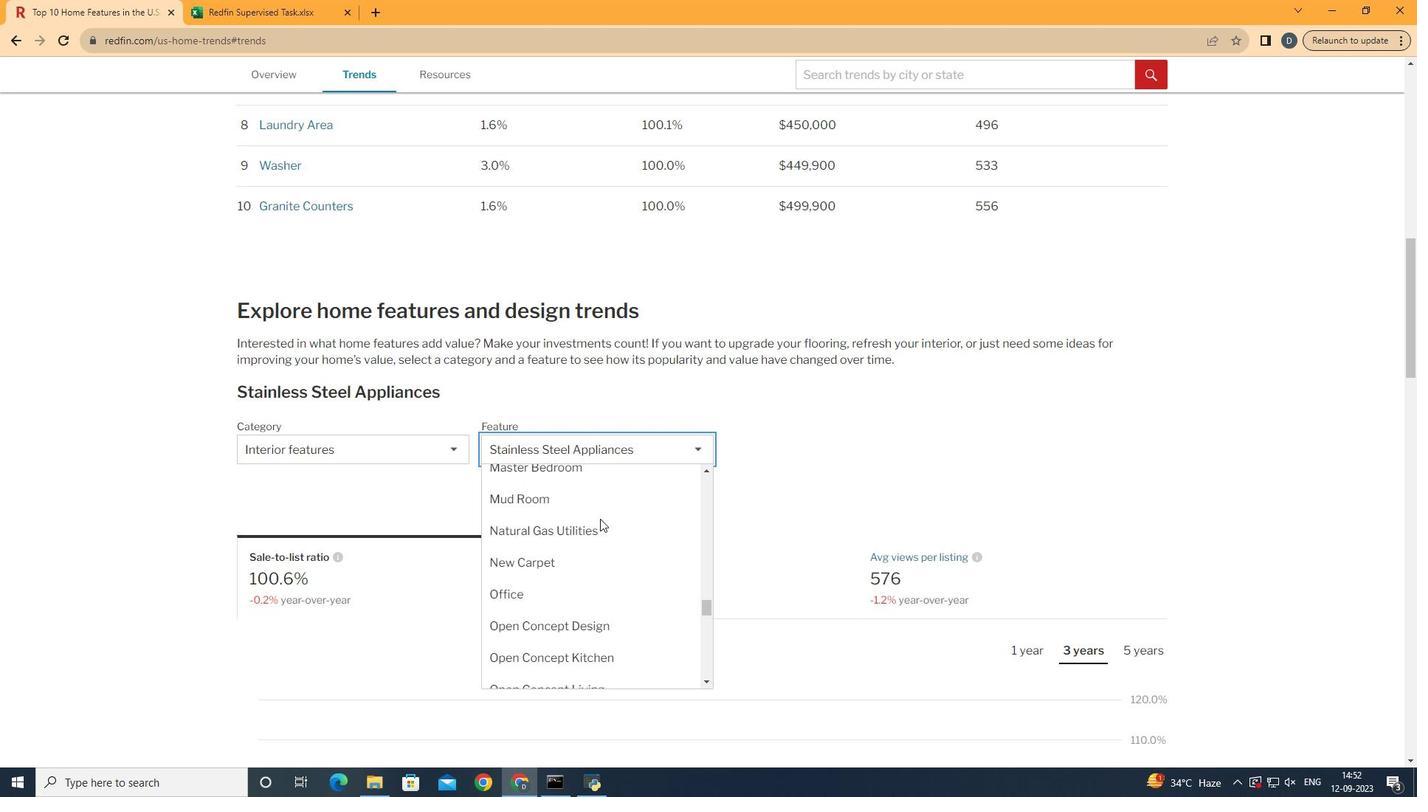 
Action: Mouse scrolled (600, 519) with delta (0, 0)
Screenshot: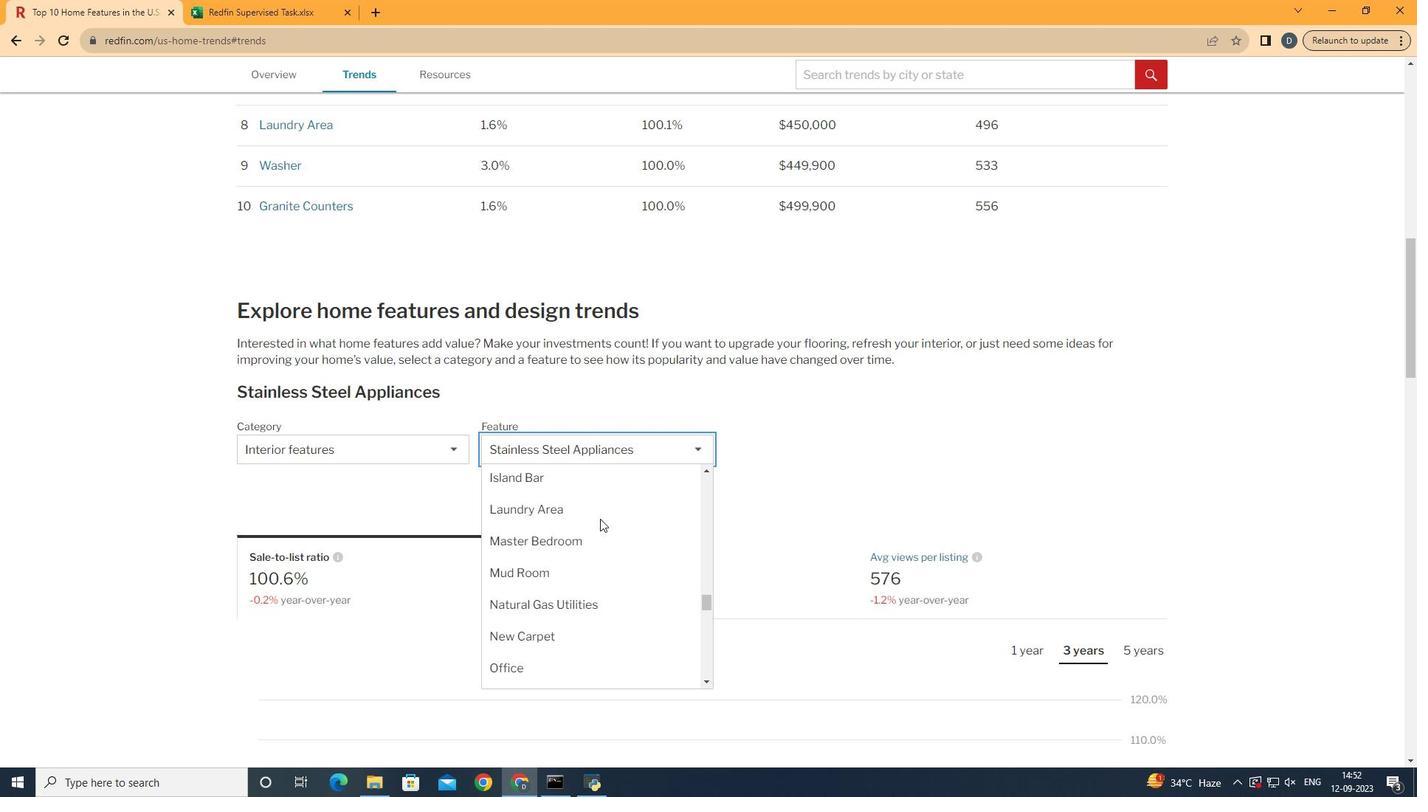 
Action: Mouse scrolled (600, 519) with delta (0, 0)
Screenshot: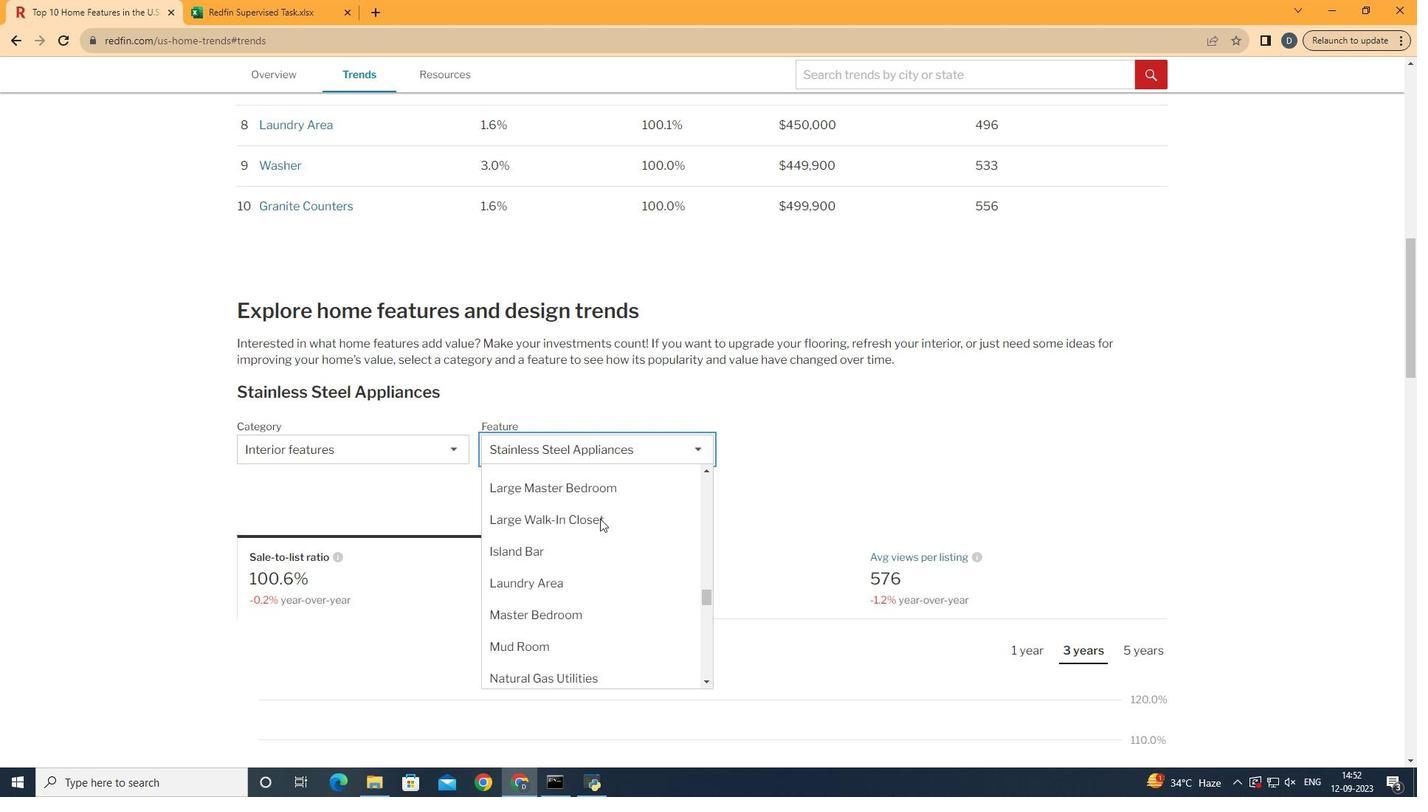 
Action: Mouse scrolled (600, 519) with delta (0, 0)
Screenshot: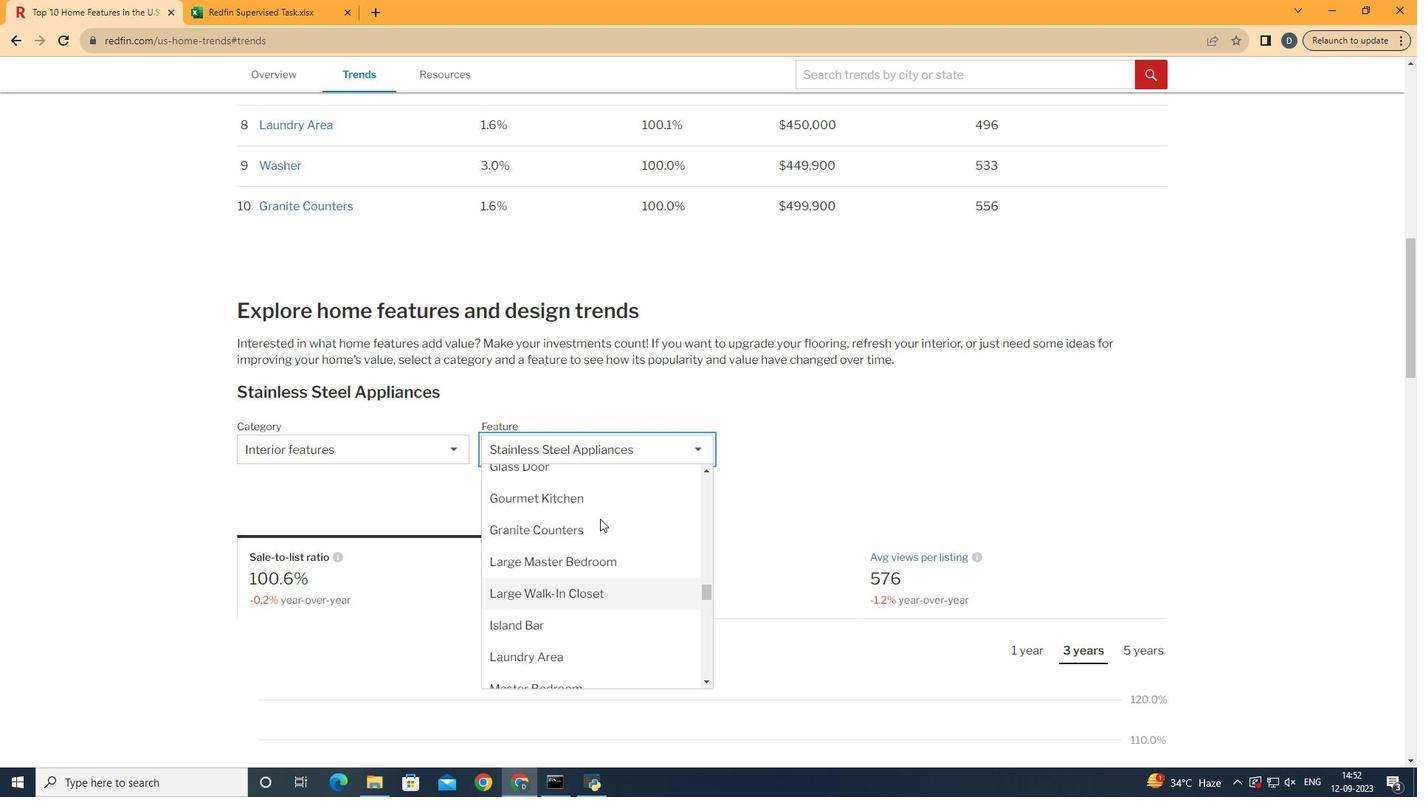 
Action: Mouse scrolled (600, 519) with delta (0, 0)
Screenshot: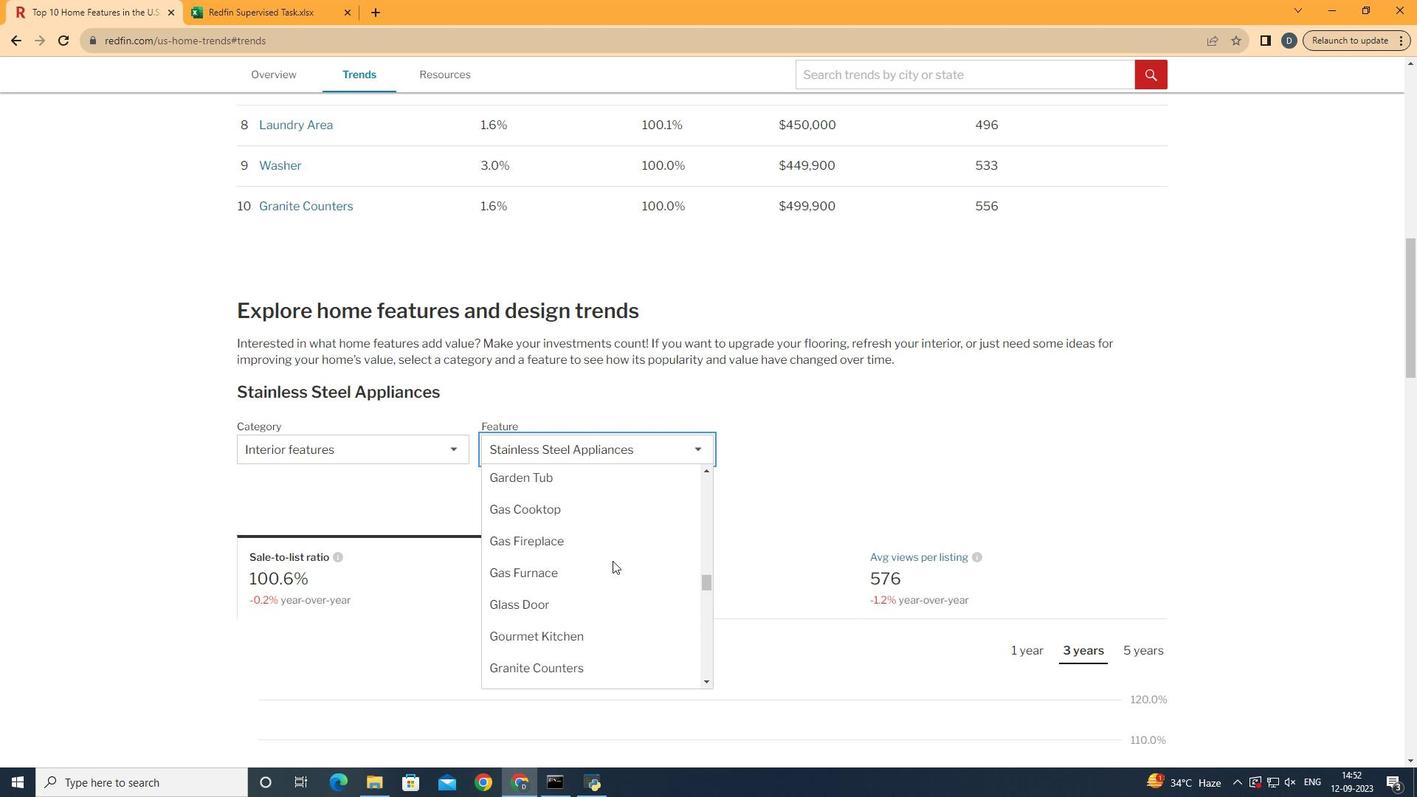 
Action: Mouse scrolled (600, 519) with delta (0, 0)
Screenshot: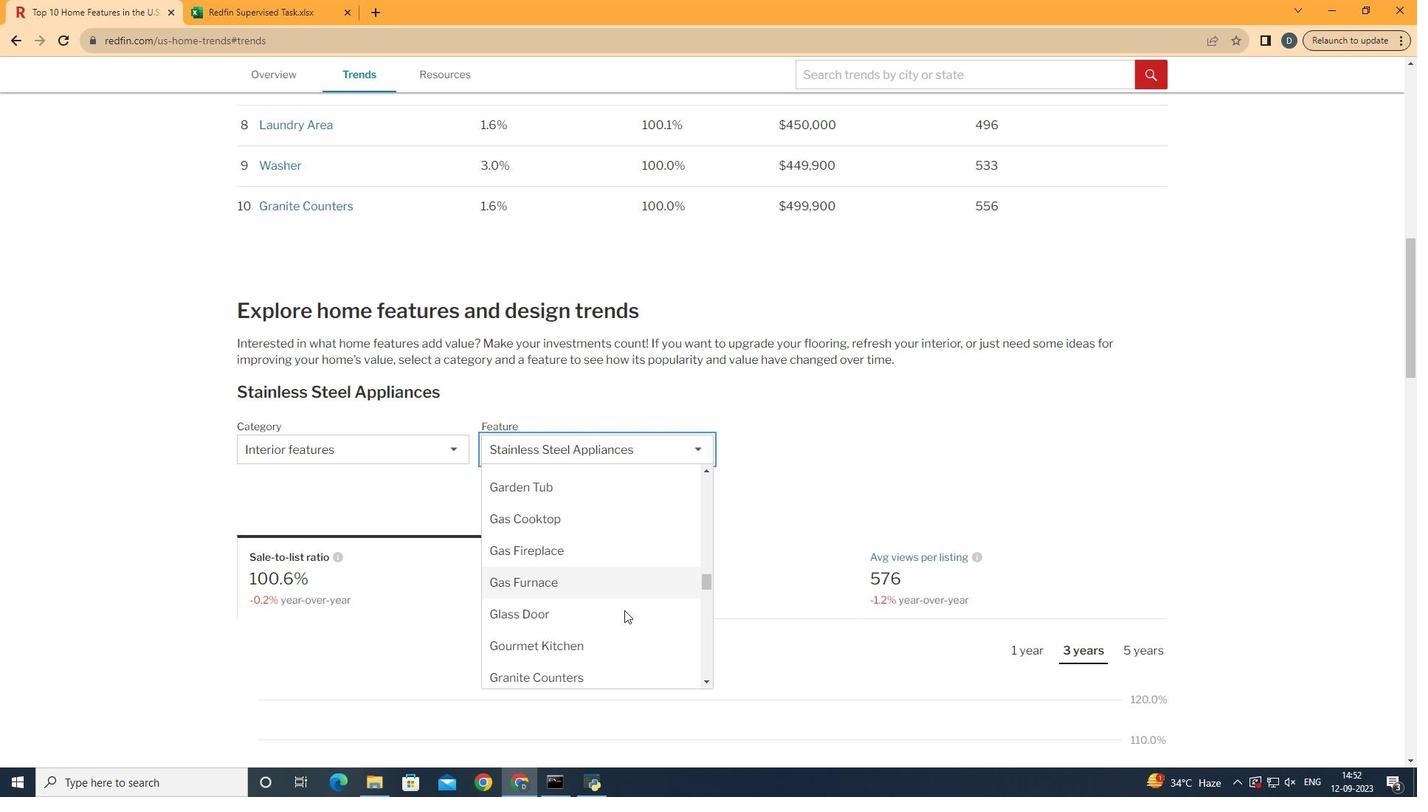
Action: Mouse moved to (612, 669)
Screenshot: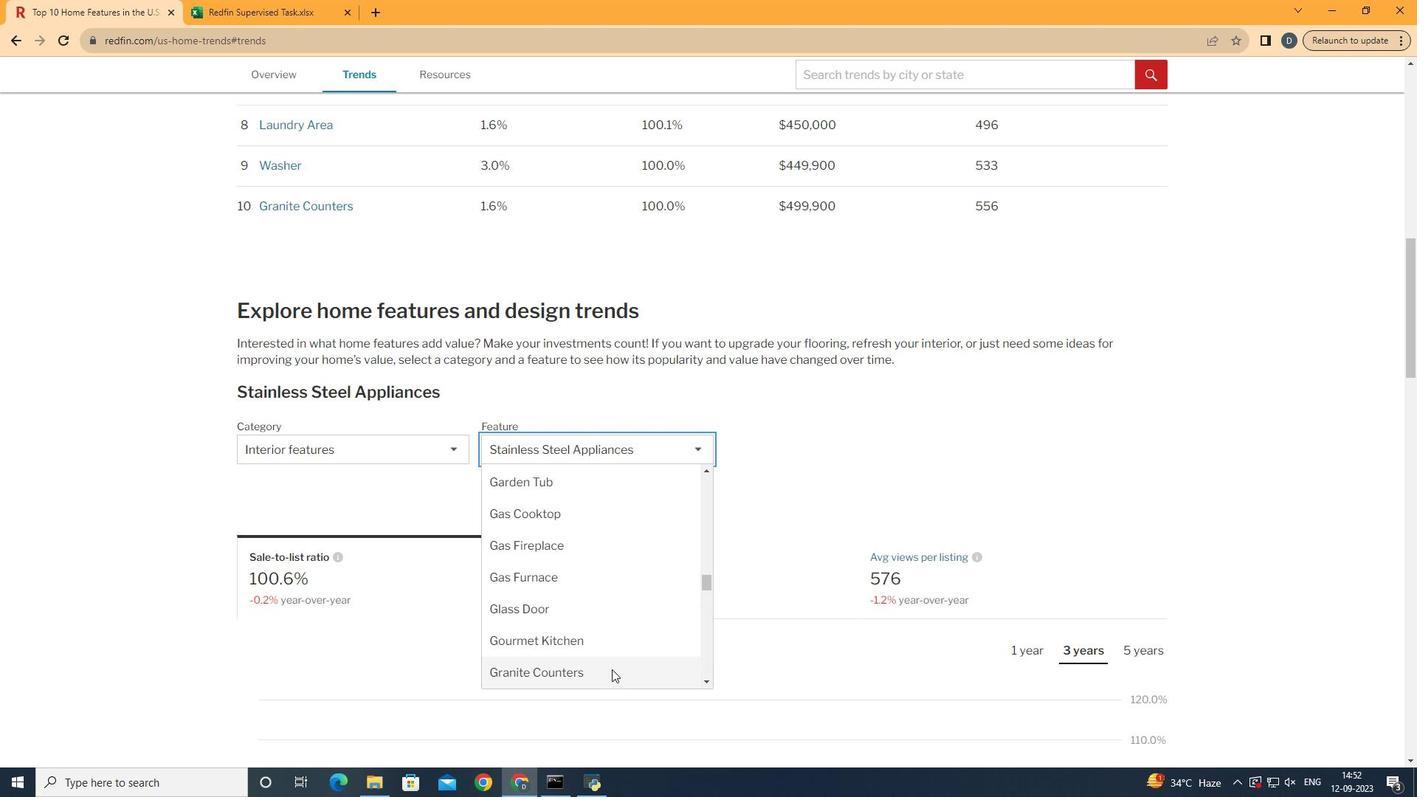 
Action: Mouse pressed left at (612, 669)
Screenshot: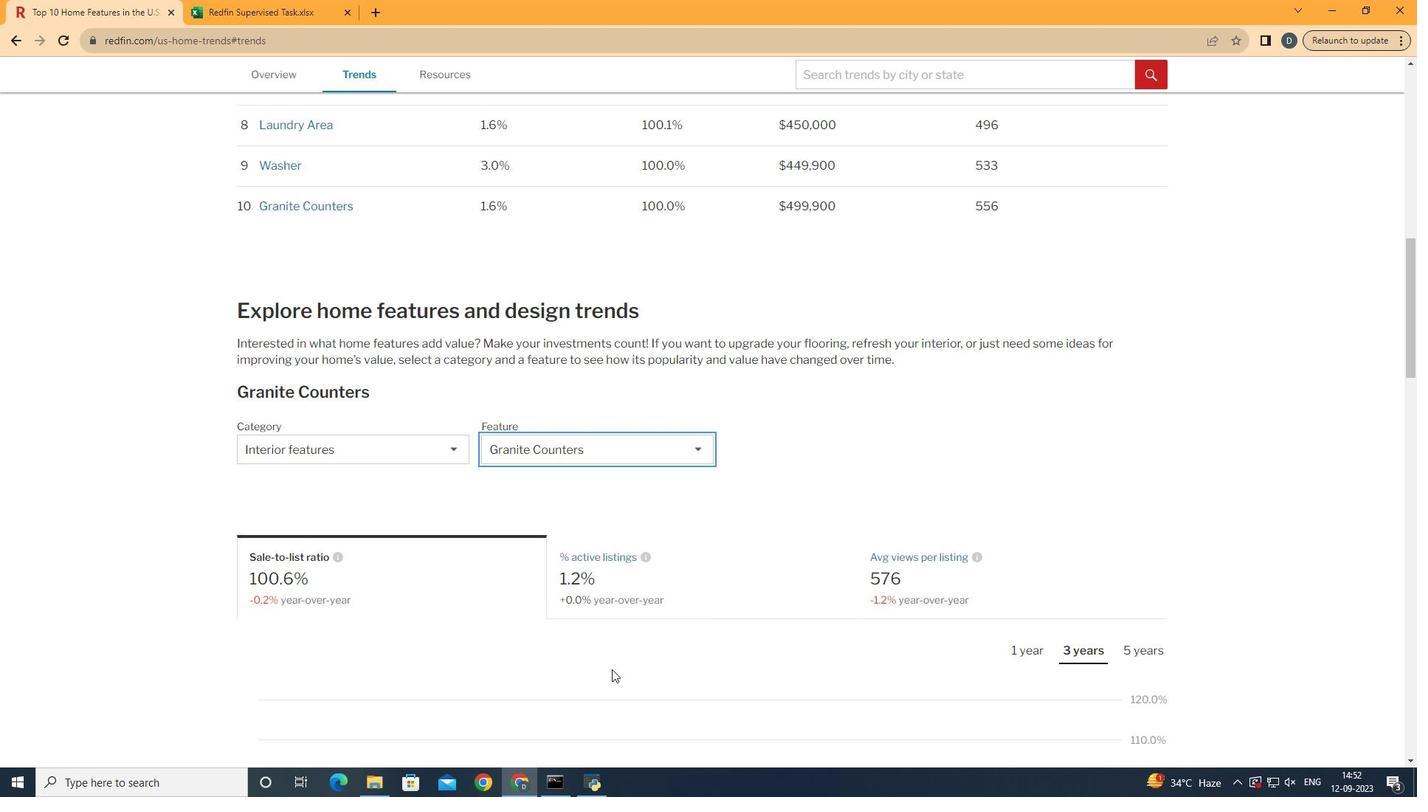 
Action: Mouse moved to (753, 449)
Screenshot: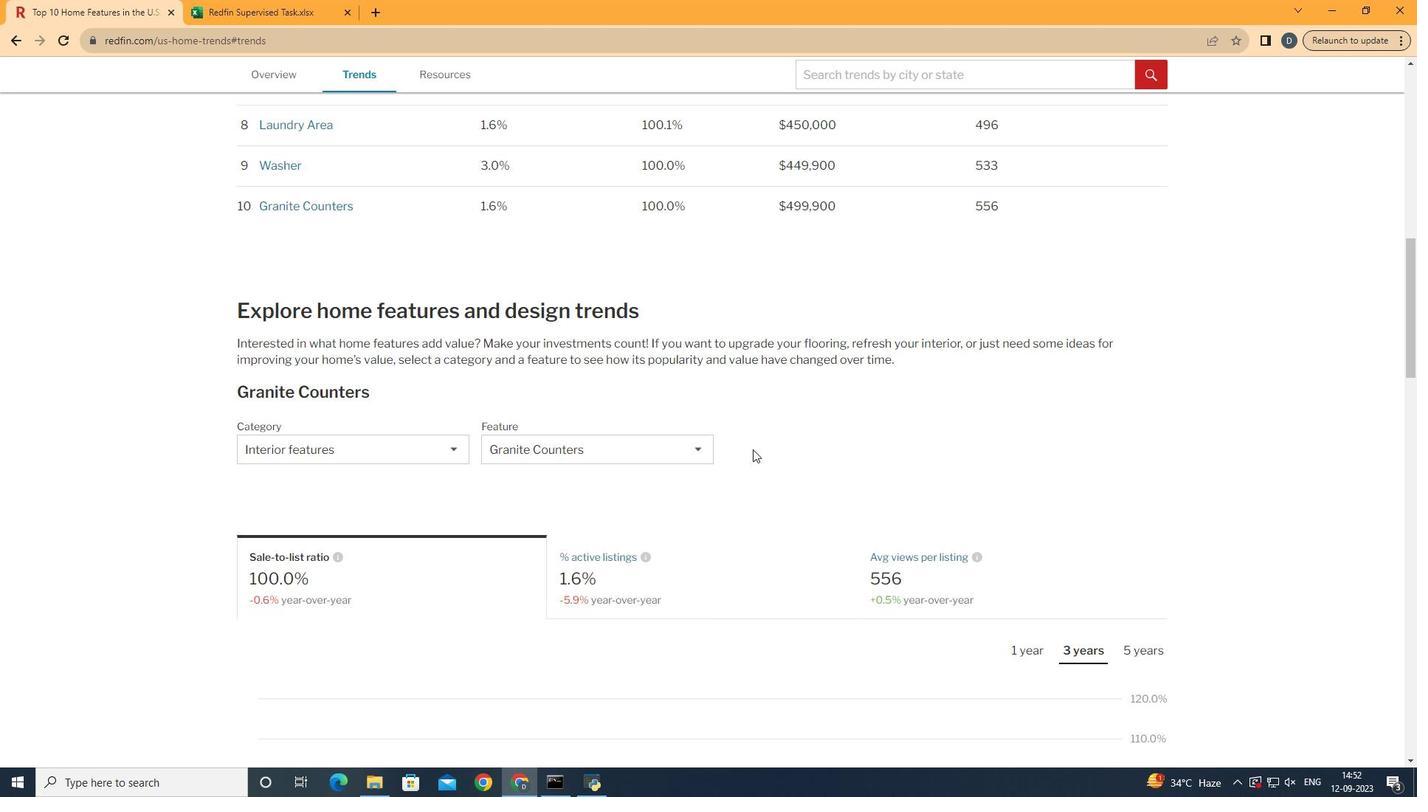 
Action: Mouse pressed left at (753, 449)
Screenshot: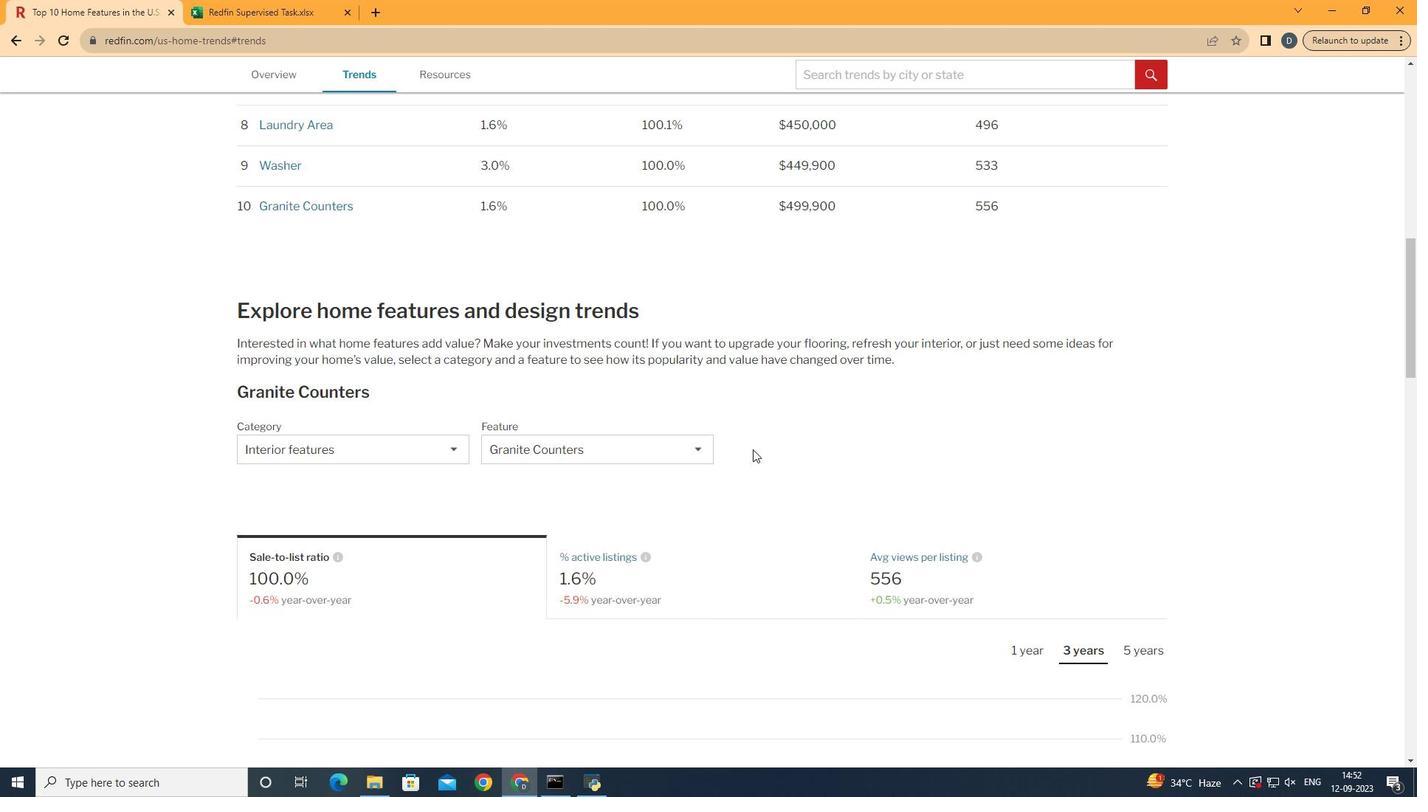 
Action: Mouse scrolled (753, 448) with delta (0, 0)
Screenshot: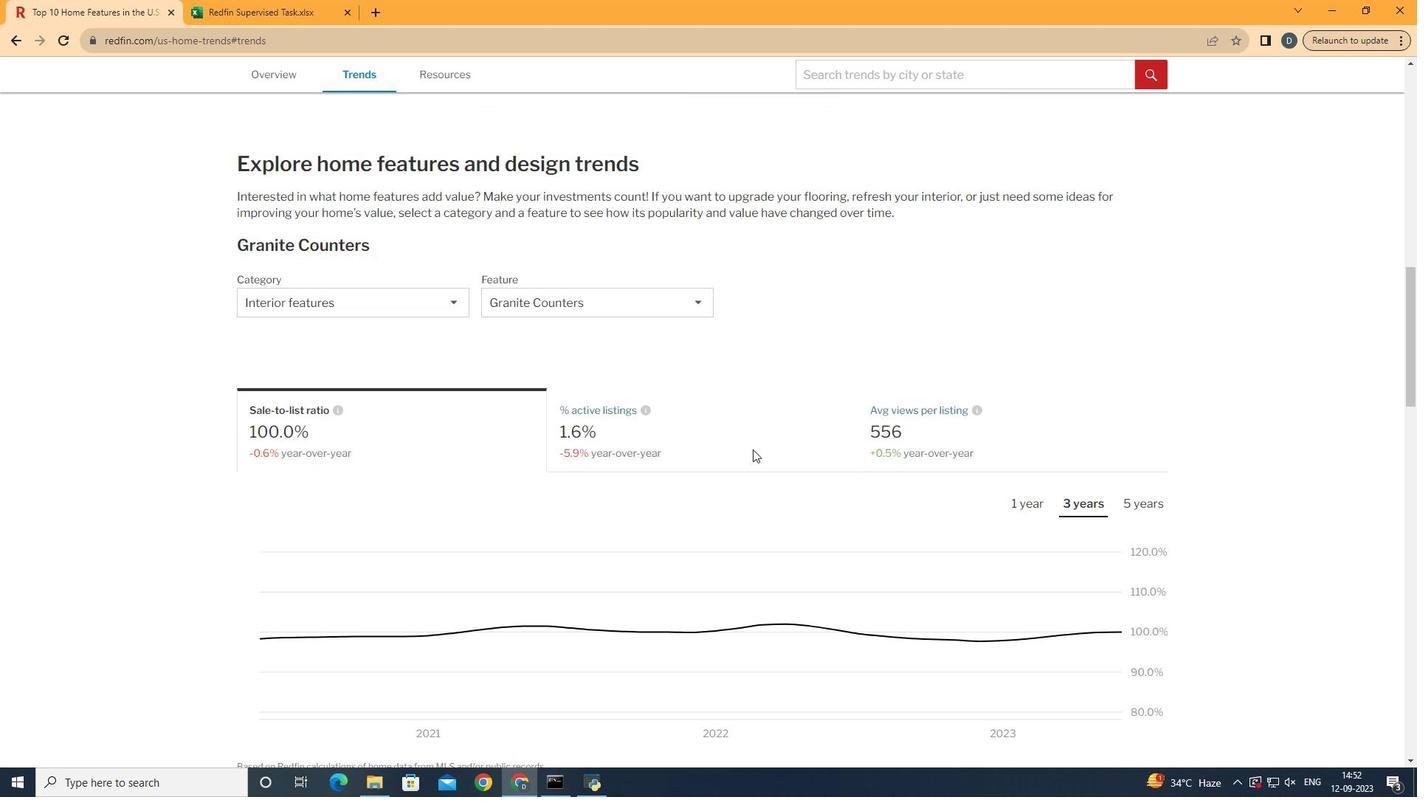 
Action: Mouse scrolled (753, 448) with delta (0, 0)
Screenshot: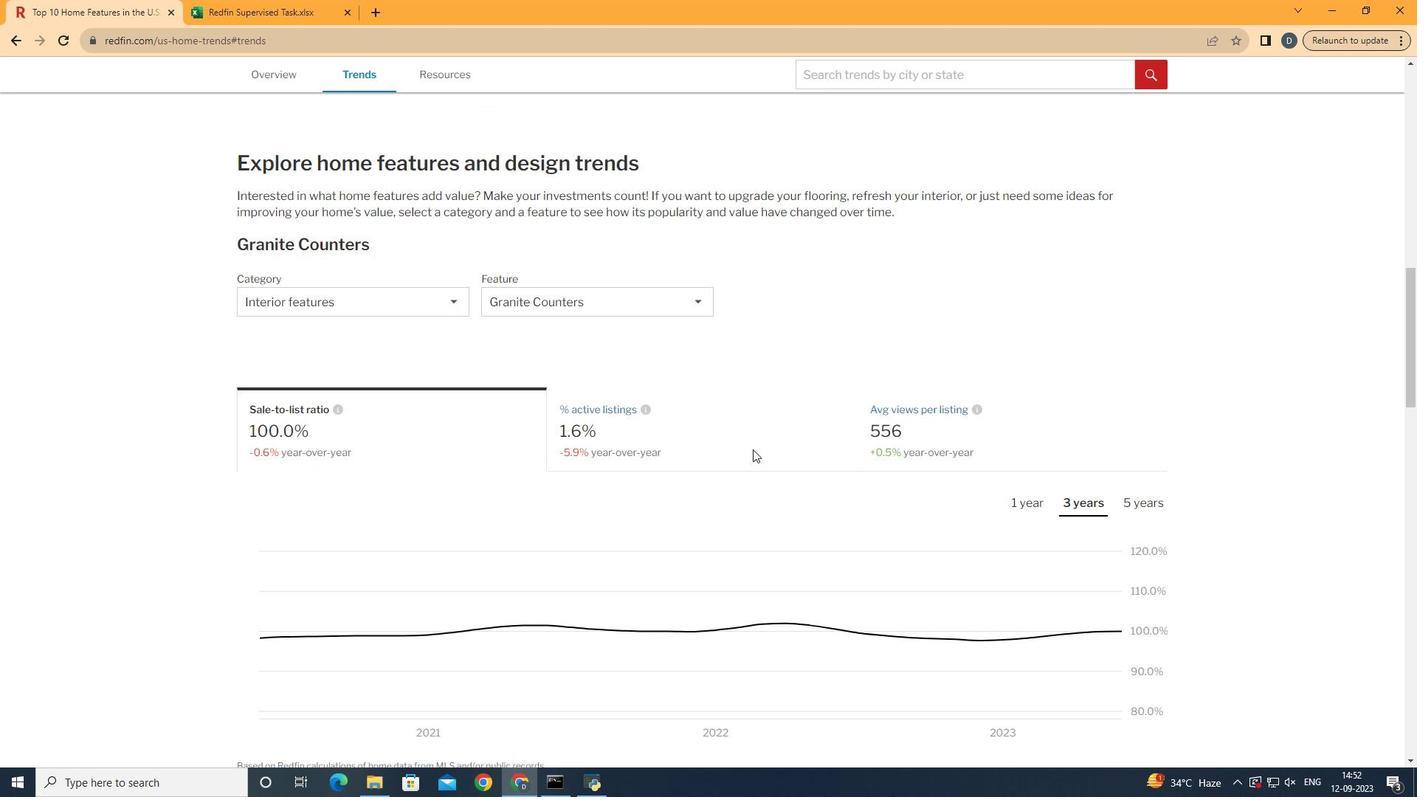 
Action: Mouse pressed left at (753, 449)
Screenshot: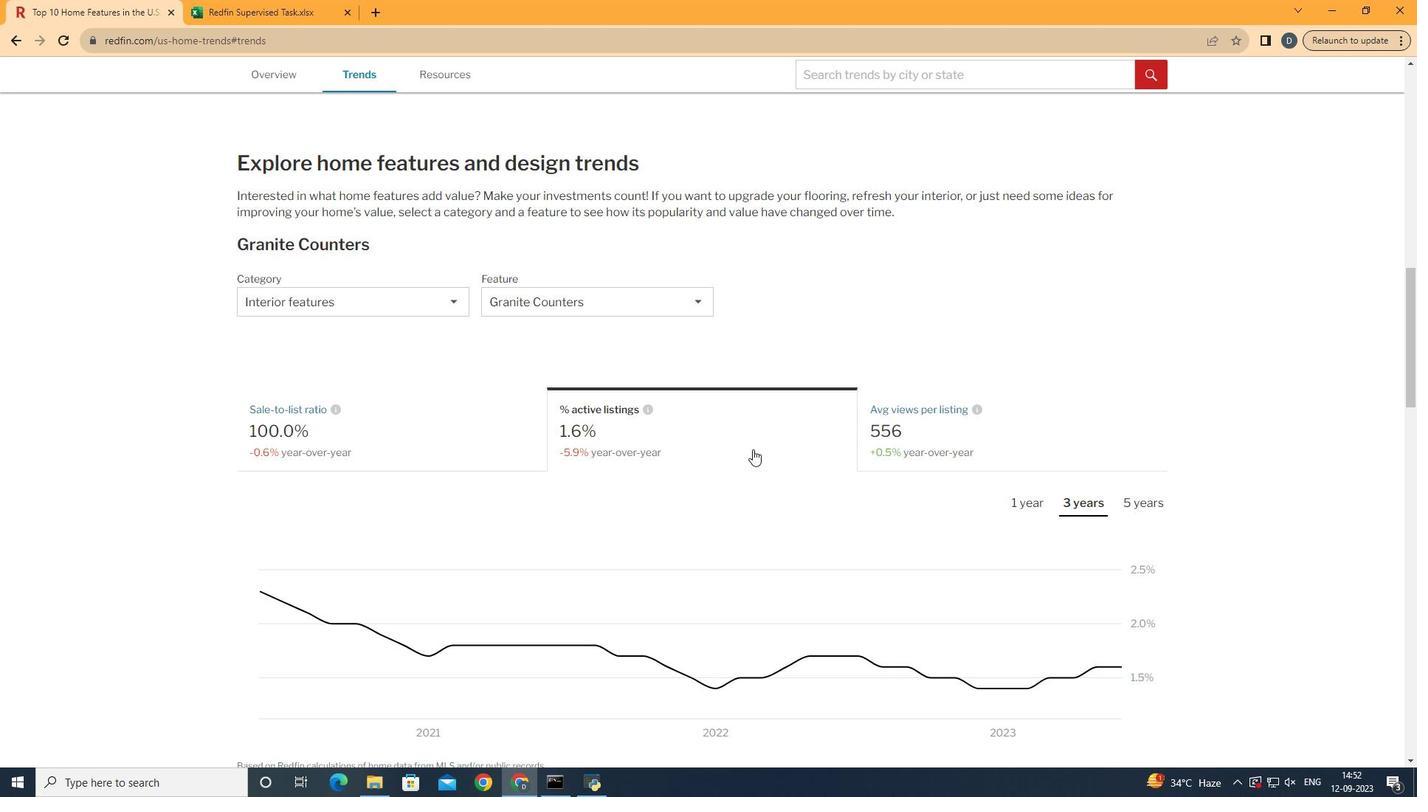 
Action: Mouse moved to (1136, 499)
Screenshot: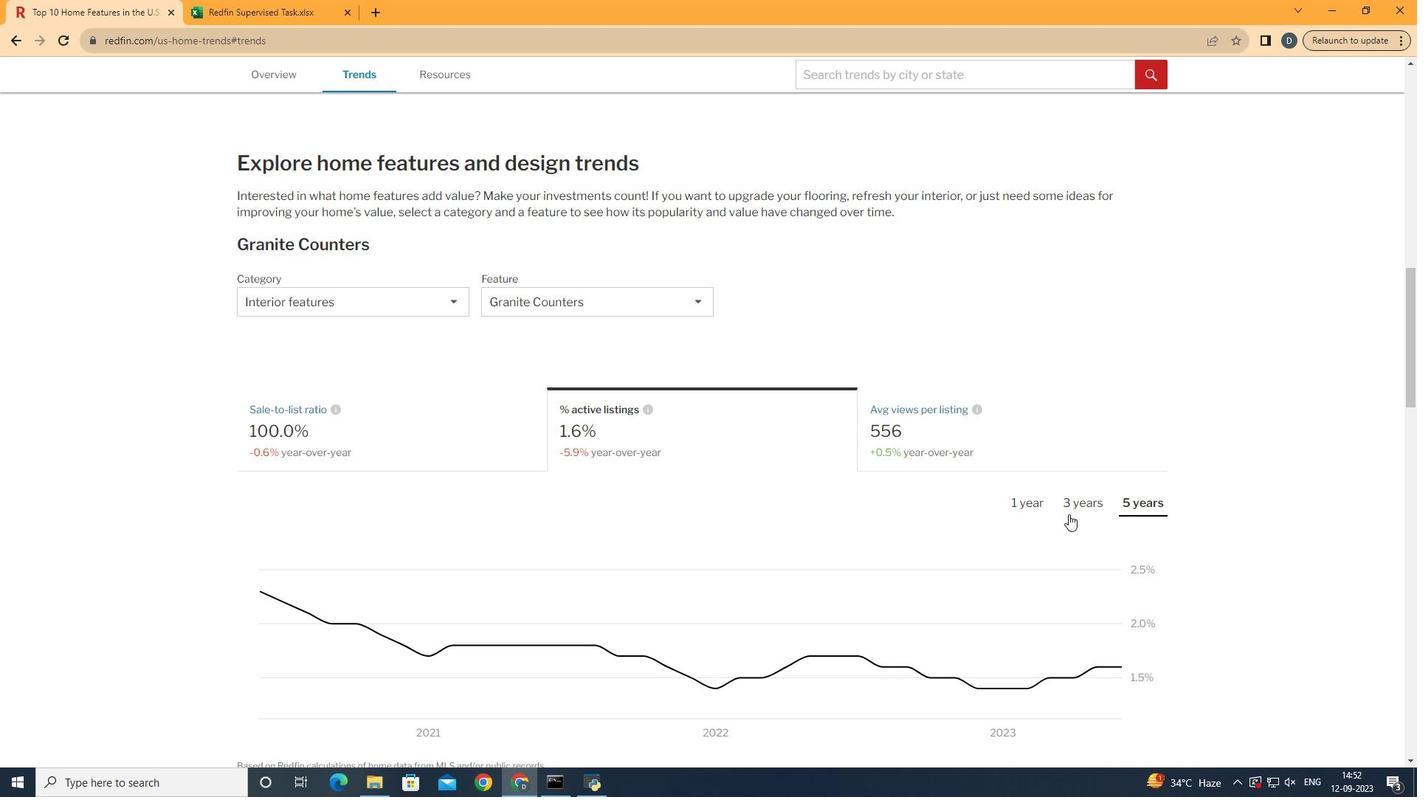 
Action: Mouse pressed left at (1136, 499)
Screenshot: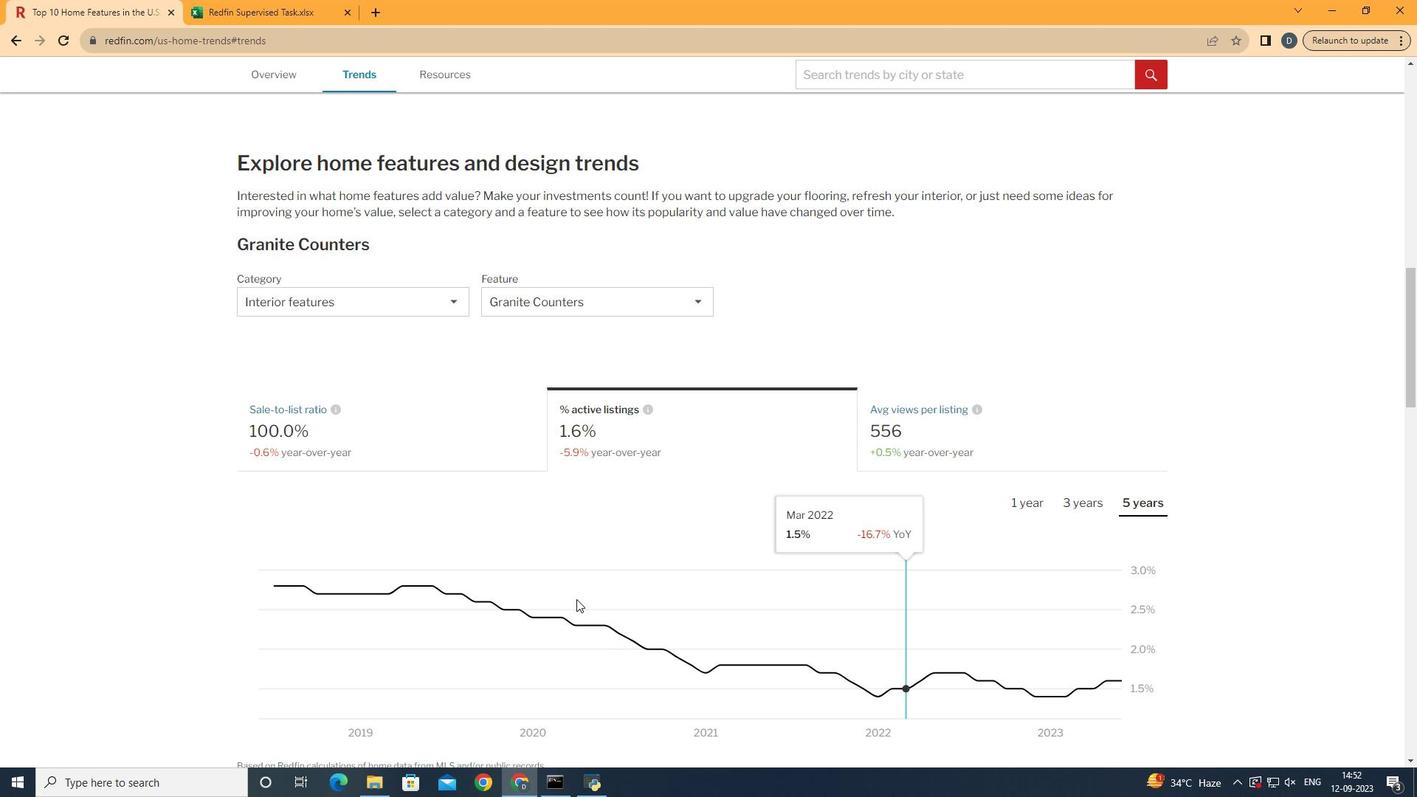 
Action: Mouse moved to (1120, 653)
Screenshot: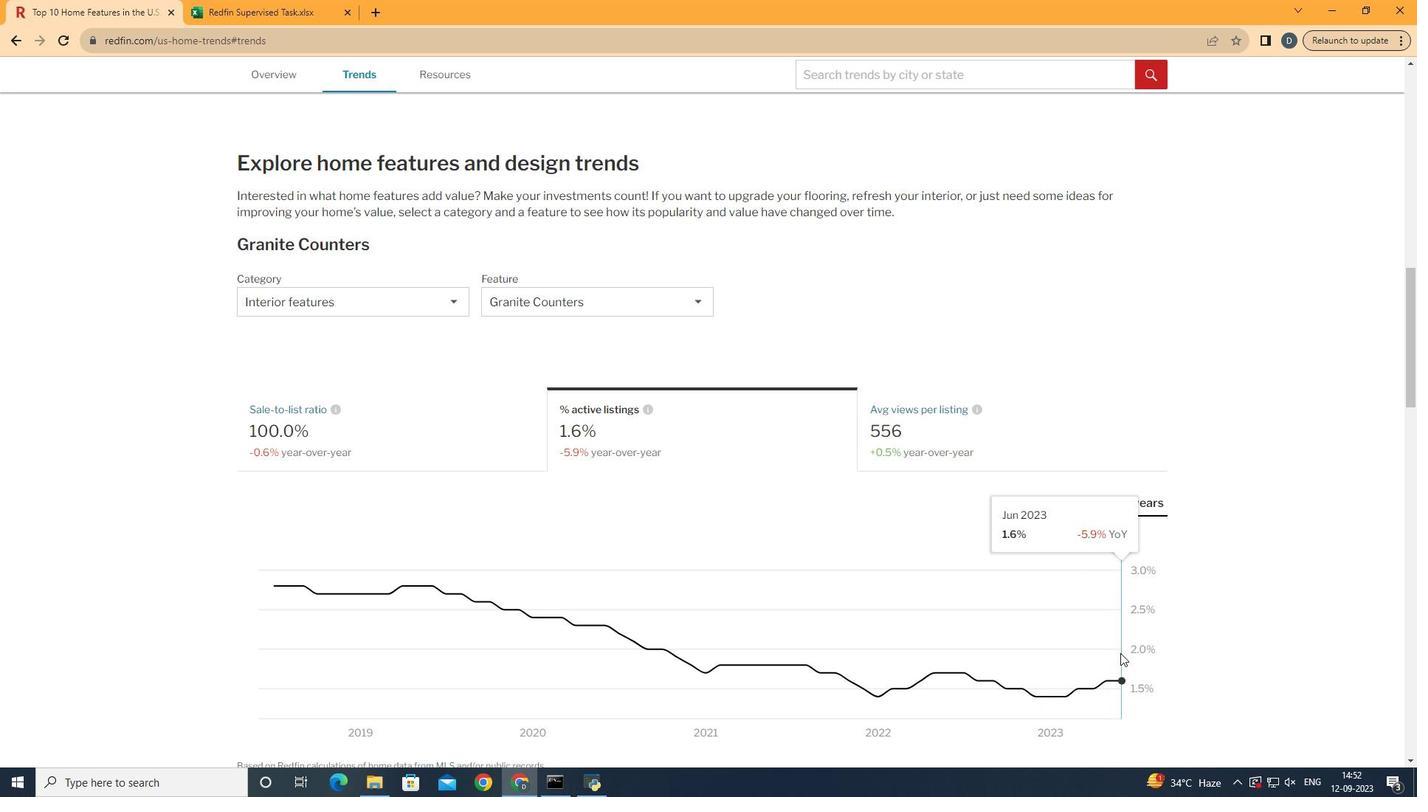 
